 Task: Find connections with filter location Mateus Leme with filter topic #ContentMarketingwith filter profile language German with filter current company SailPoint with filter school Mahatma Education Societys Pillais Institute of Information Technology Engineering Media Studies & Research Composite College Complex Plot No10 Sector16 New Panvel Dist Raigad with filter industry Cosmetology and Barber Schools with filter service category Homeowners Insurance with filter keywords title Recruiter
Action: Mouse moved to (461, 97)
Screenshot: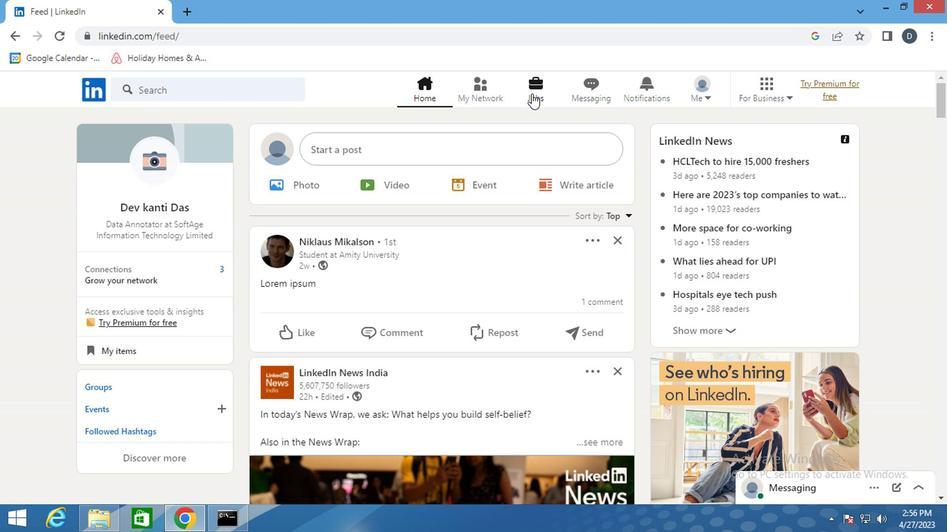 
Action: Mouse pressed left at (461, 97)
Screenshot: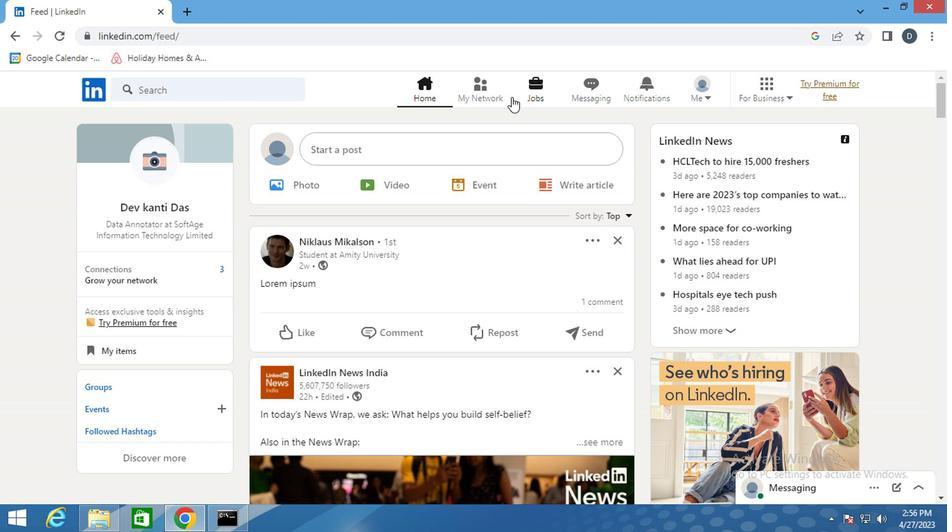 
Action: Mouse moved to (158, 174)
Screenshot: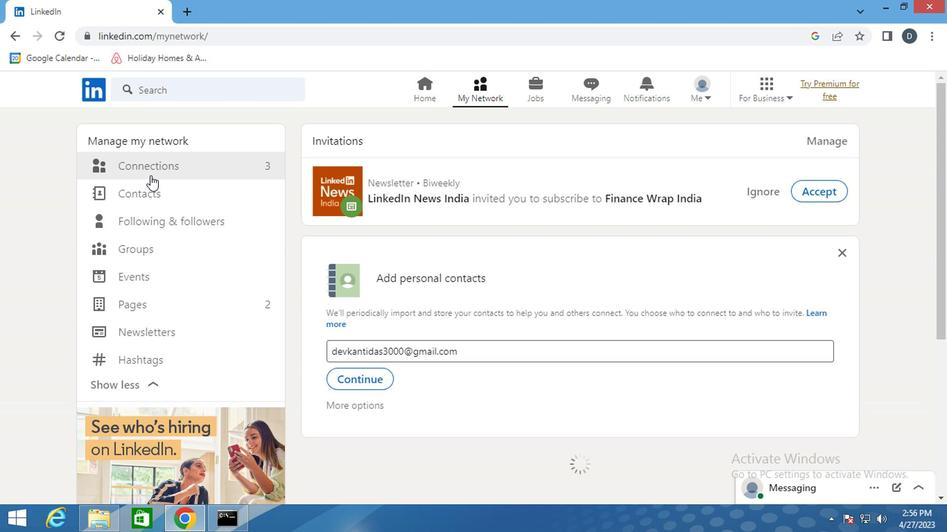 
Action: Mouse pressed left at (158, 174)
Screenshot: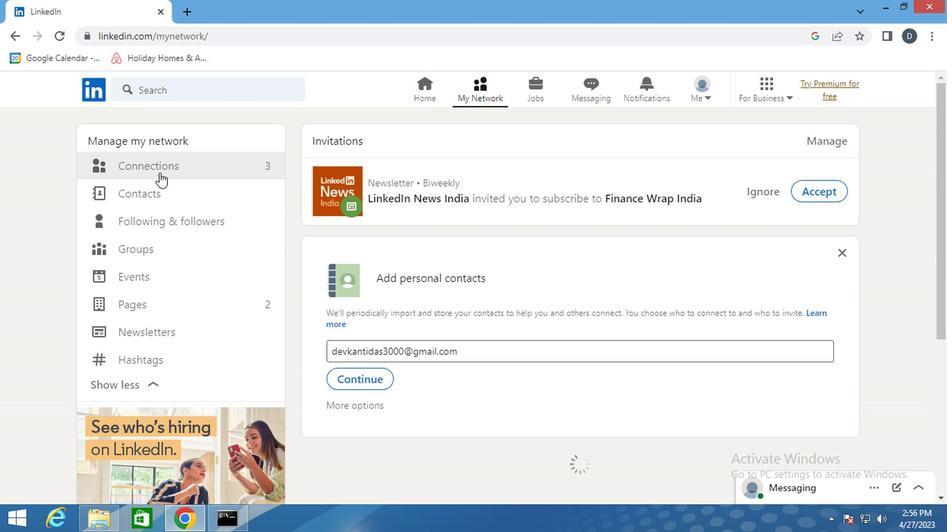 
Action: Mouse pressed left at (158, 174)
Screenshot: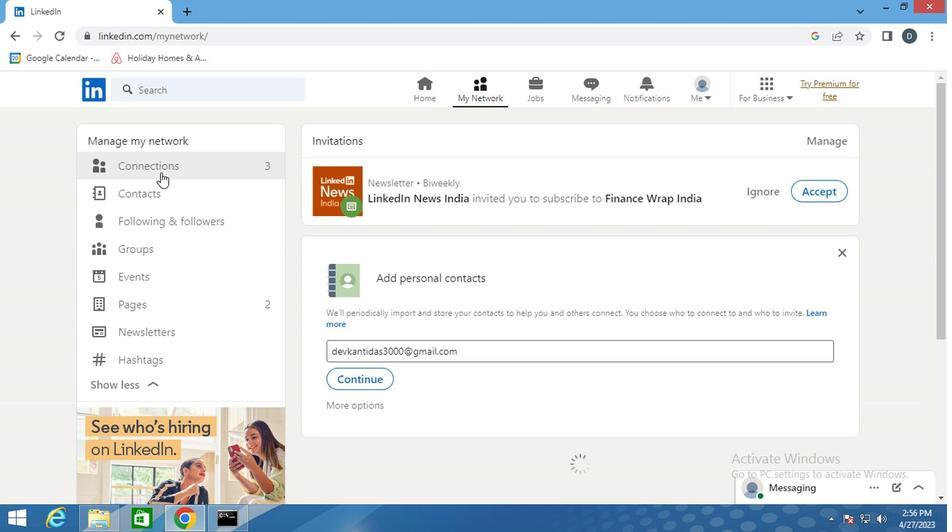 
Action: Mouse moved to (569, 172)
Screenshot: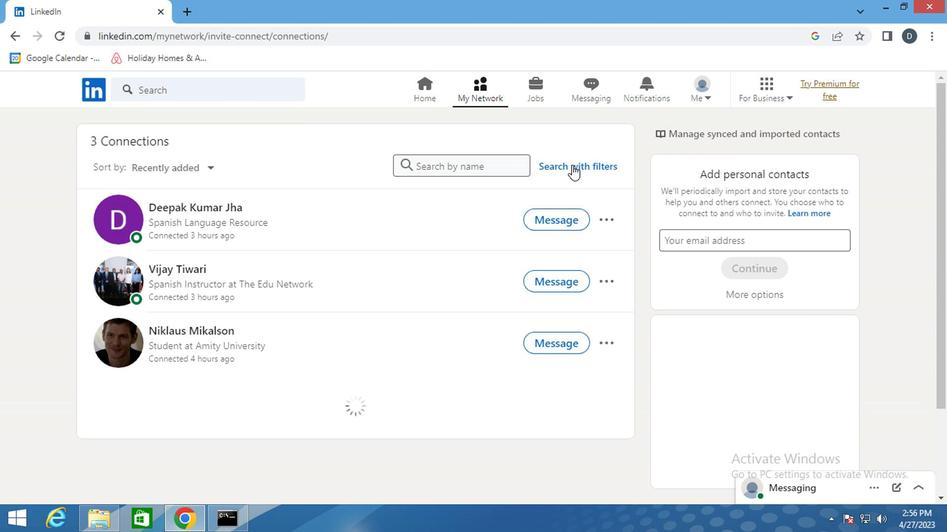 
Action: Mouse pressed left at (569, 172)
Screenshot: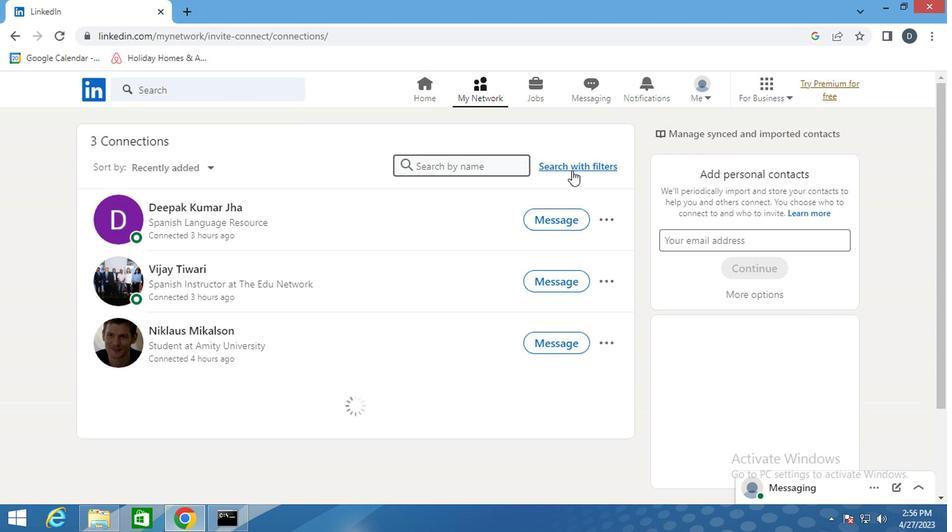 
Action: Mouse moved to (508, 124)
Screenshot: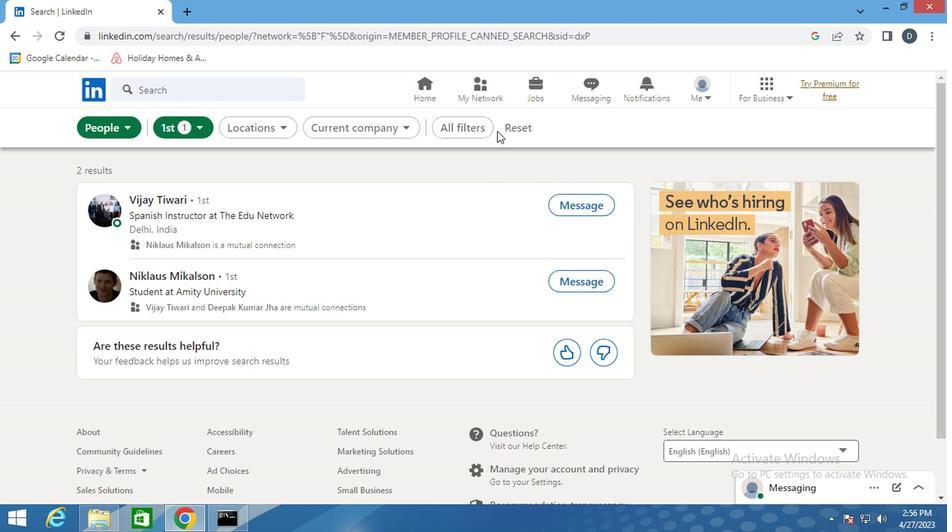 
Action: Mouse pressed left at (508, 124)
Screenshot: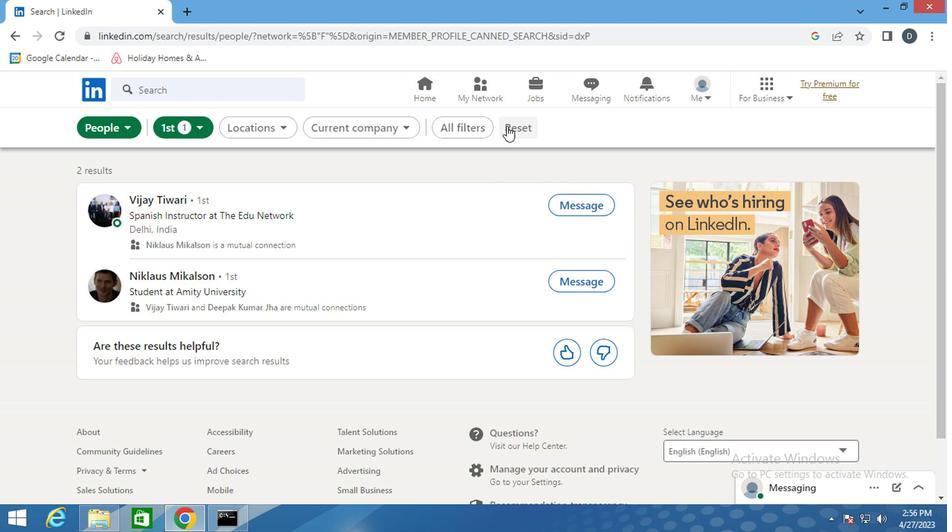 
Action: Mouse moved to (497, 129)
Screenshot: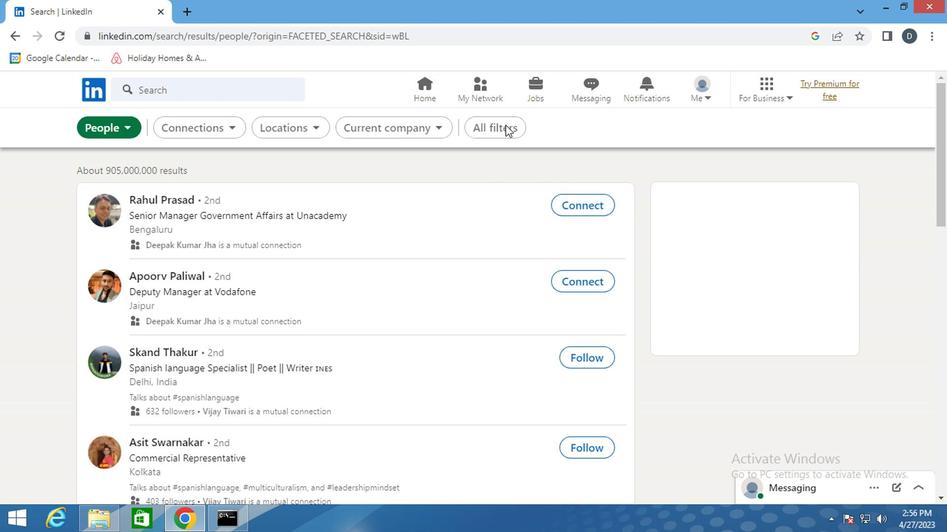 
Action: Mouse pressed left at (497, 129)
Screenshot: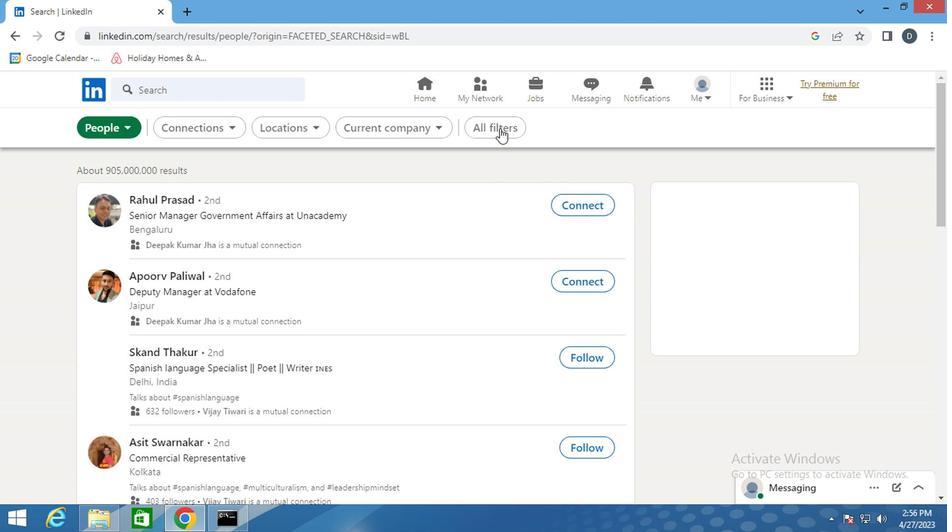 
Action: Mouse moved to (824, 253)
Screenshot: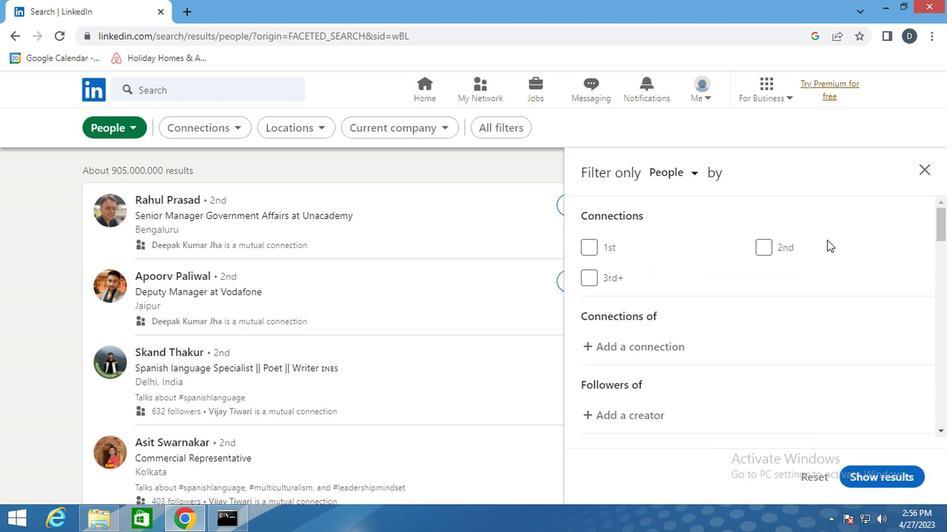 
Action: Mouse scrolled (824, 253) with delta (0, 0)
Screenshot: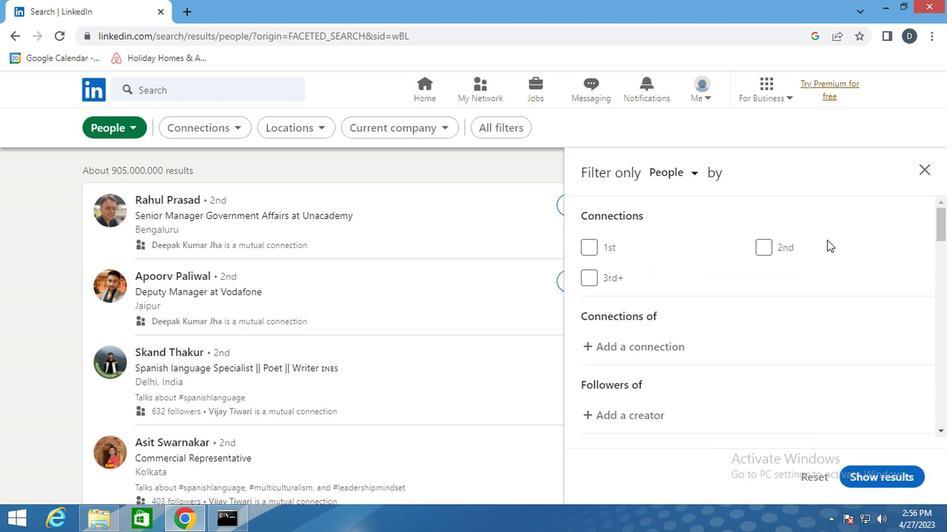 
Action: Mouse moved to (824, 254)
Screenshot: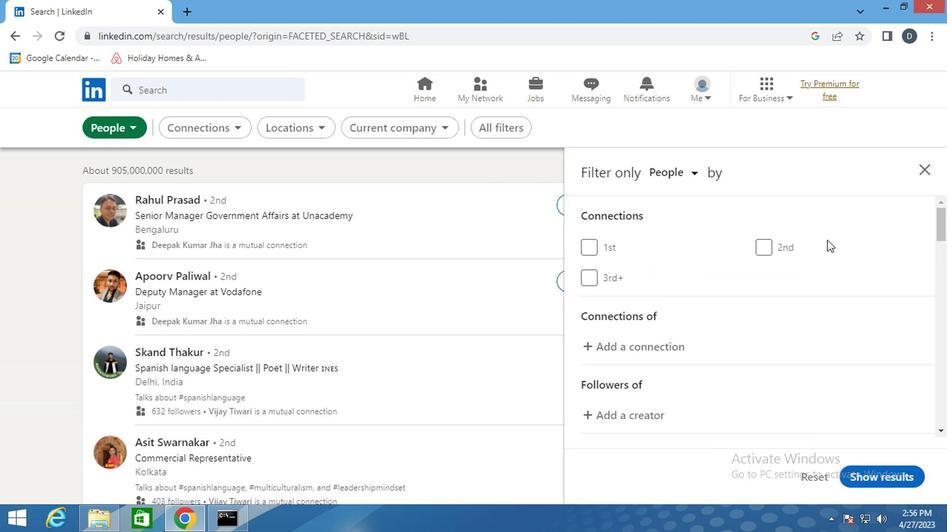 
Action: Mouse scrolled (824, 253) with delta (0, 0)
Screenshot: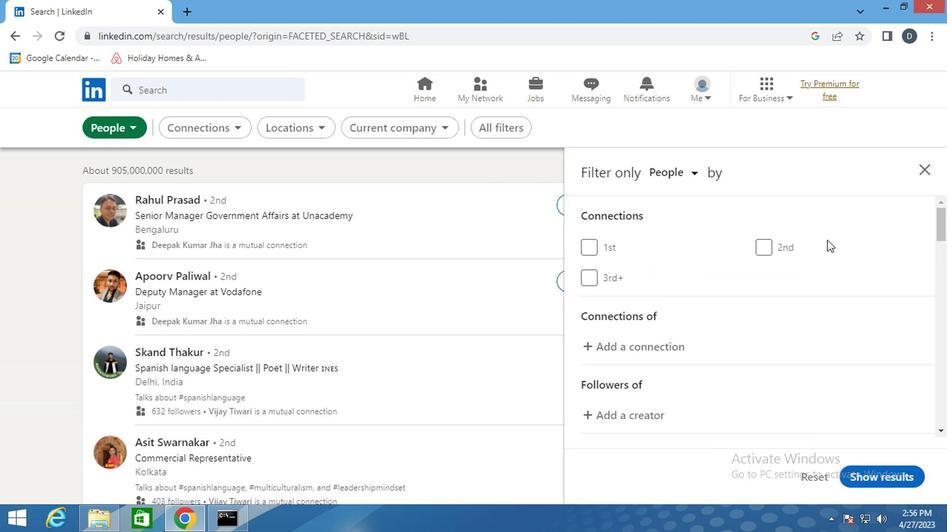 
Action: Mouse moved to (813, 324)
Screenshot: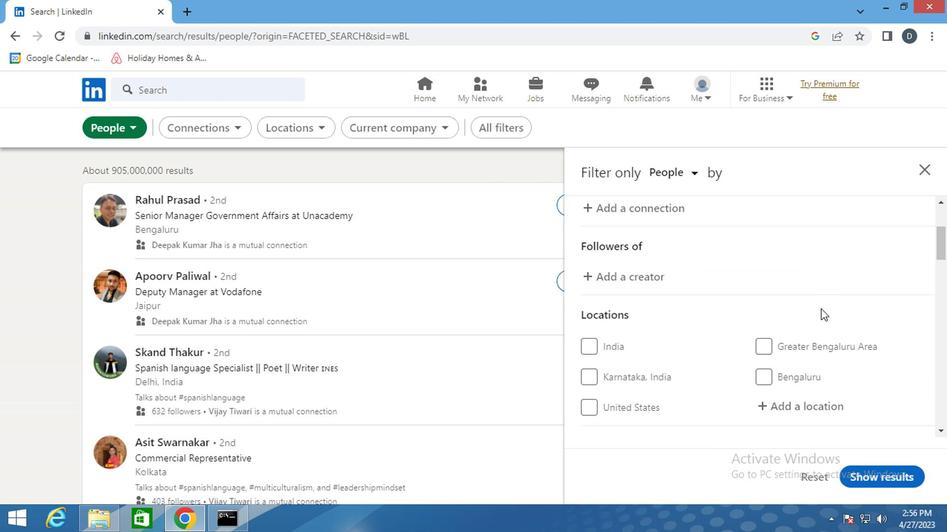 
Action: Mouse scrolled (813, 324) with delta (0, 0)
Screenshot: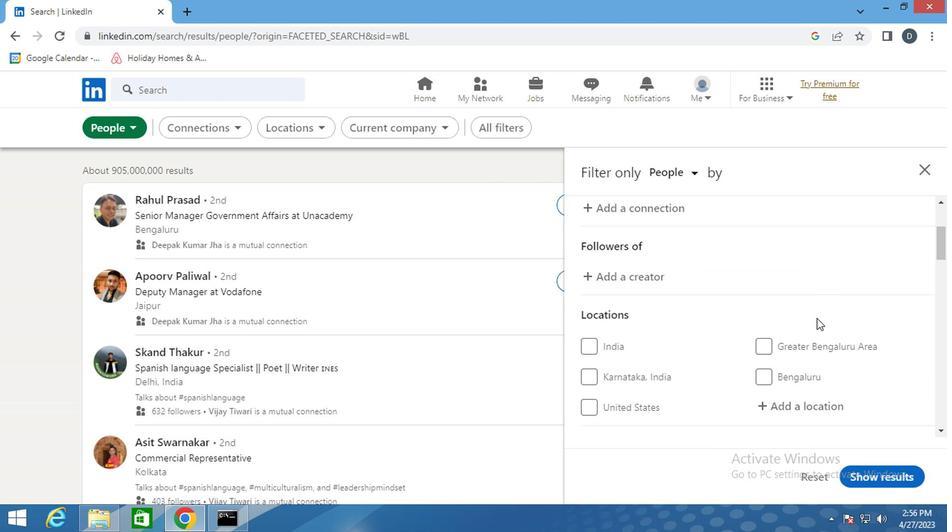 
Action: Mouse moved to (805, 347)
Screenshot: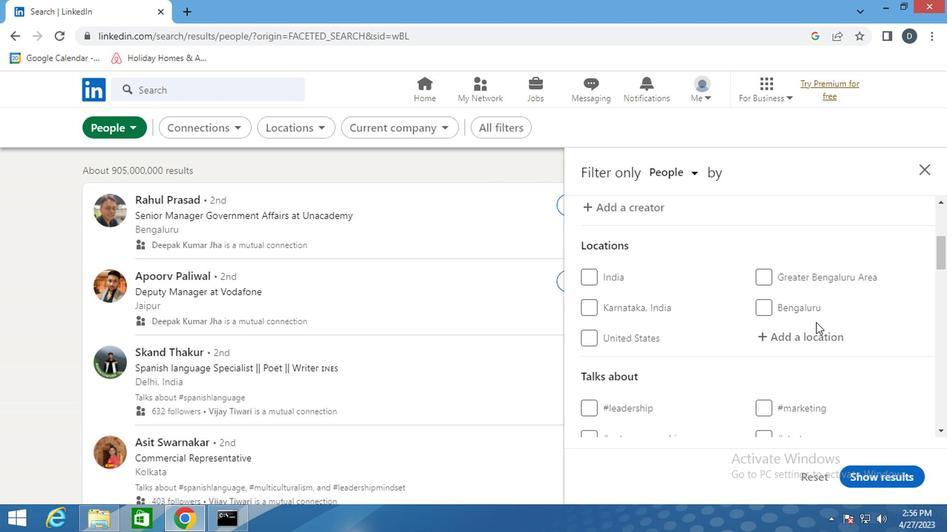 
Action: Mouse pressed left at (805, 347)
Screenshot: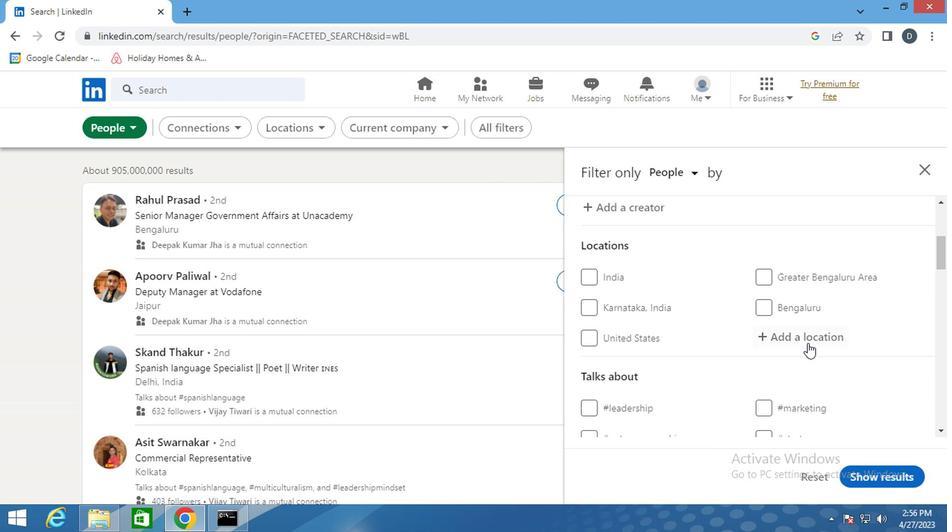 
Action: Mouse moved to (807, 349)
Screenshot: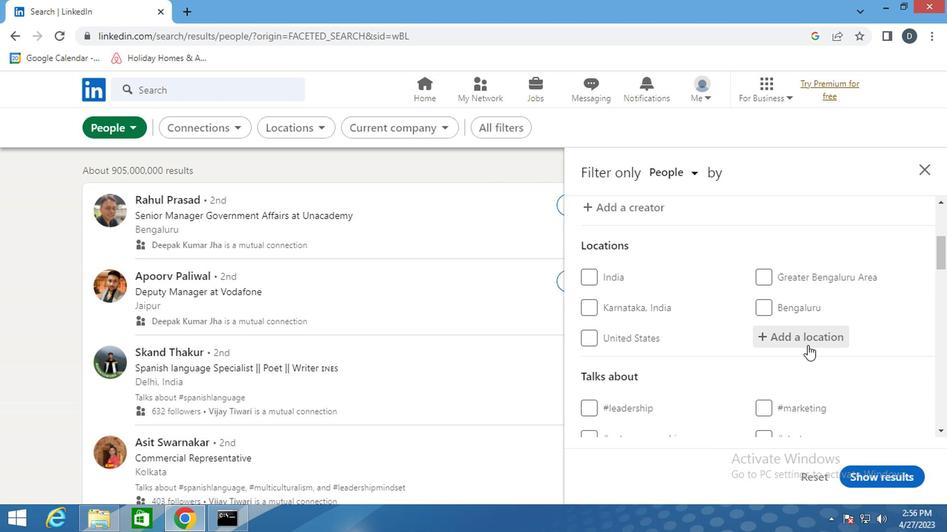 
Action: Key pressed <Key.shift_r>Mateus<Key.space>
Screenshot: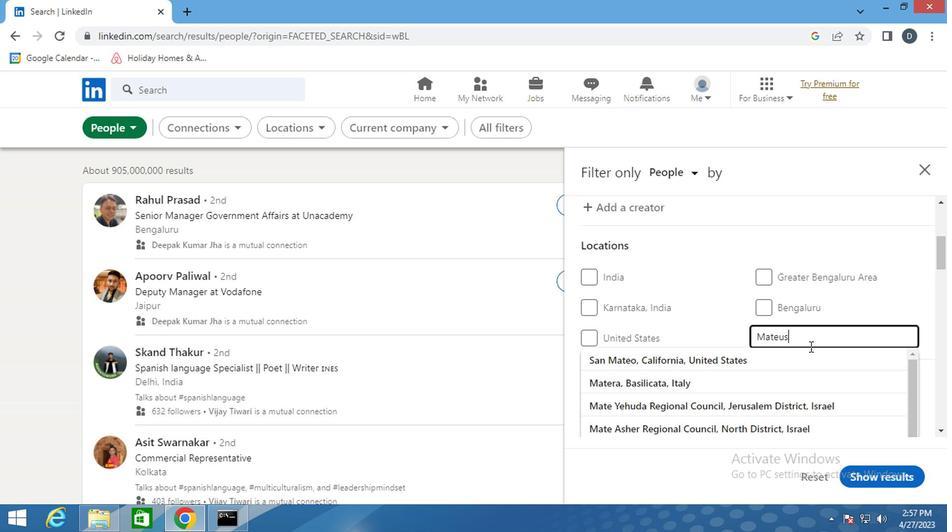 
Action: Mouse moved to (800, 367)
Screenshot: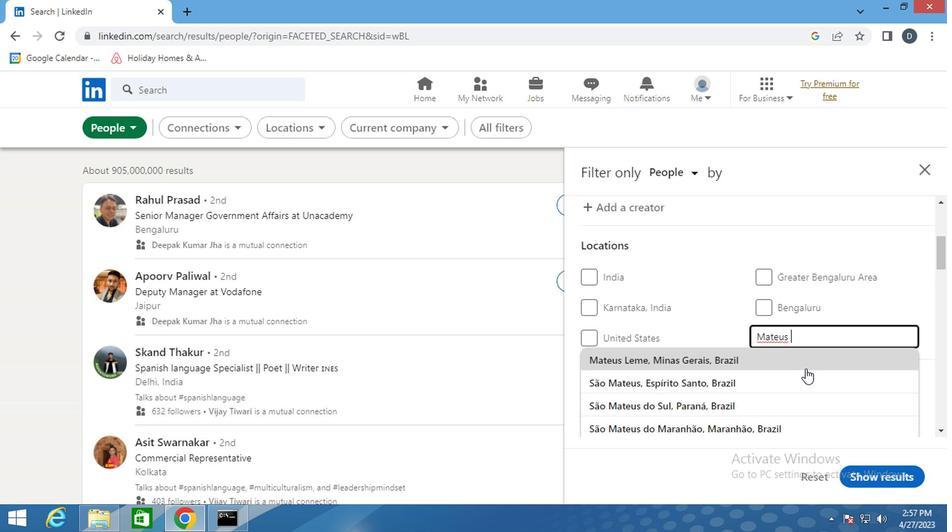 
Action: Mouse pressed left at (800, 367)
Screenshot: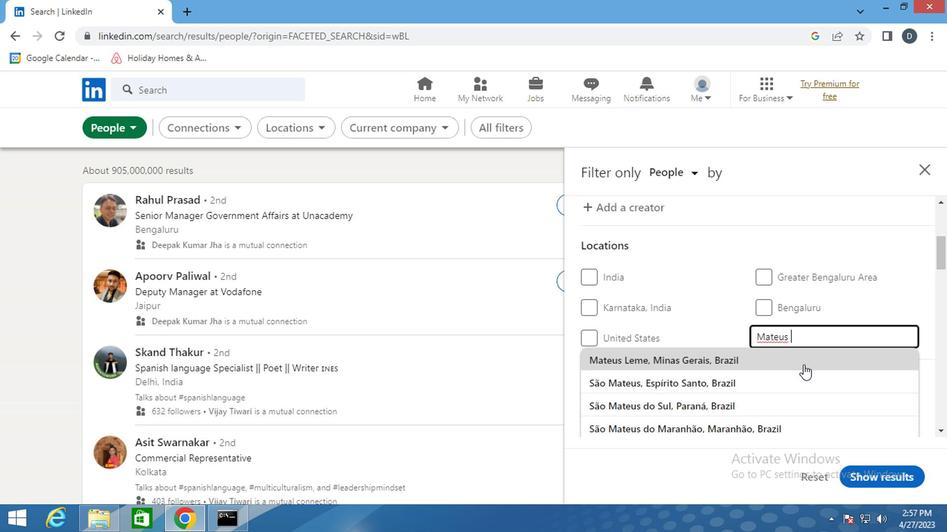 
Action: Mouse moved to (800, 361)
Screenshot: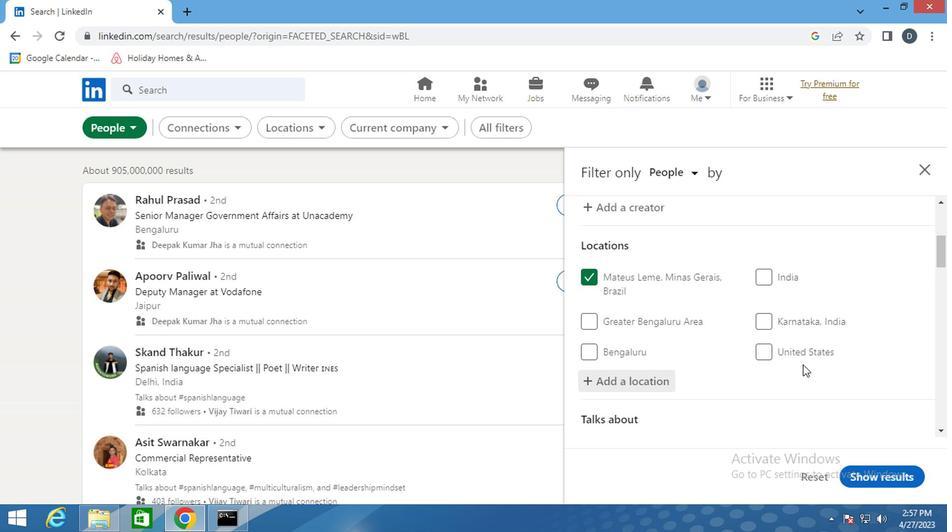 
Action: Mouse scrolled (800, 361) with delta (0, 0)
Screenshot: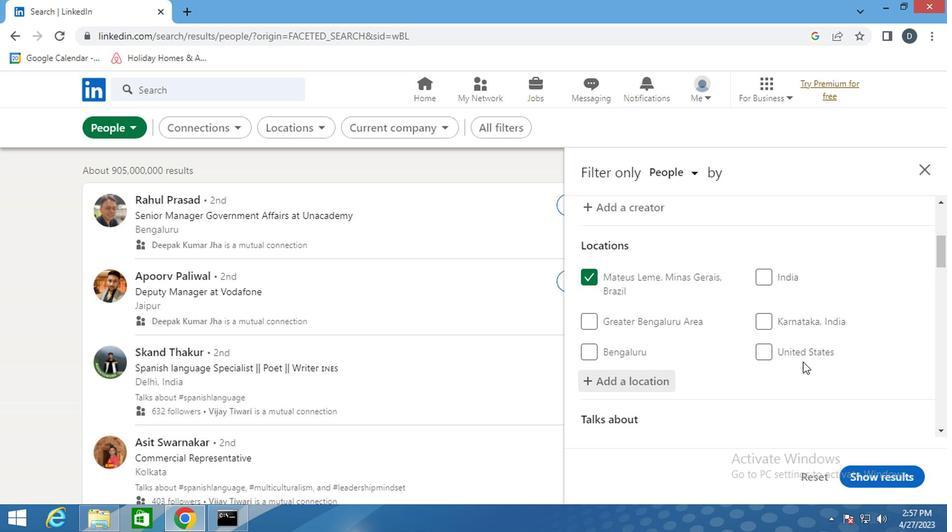 
Action: Mouse scrolled (800, 361) with delta (0, 0)
Screenshot: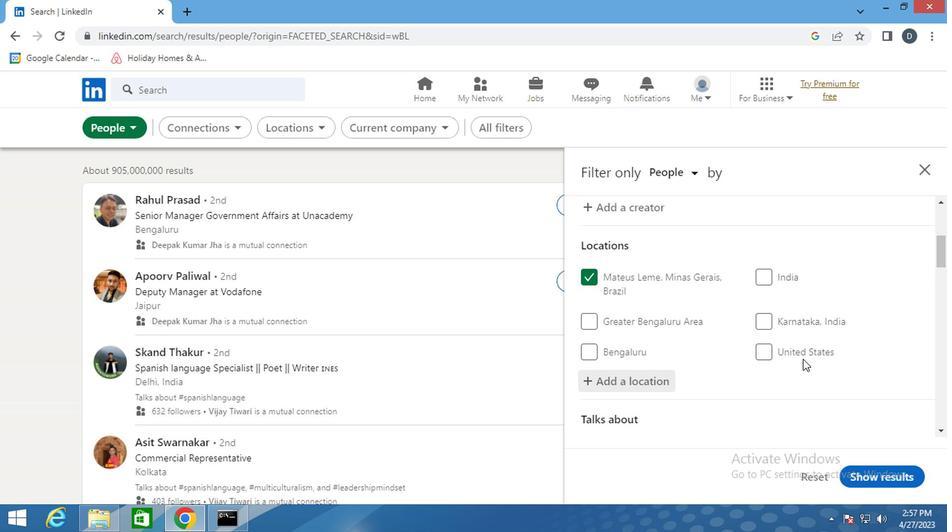 
Action: Mouse scrolled (800, 361) with delta (0, 0)
Screenshot: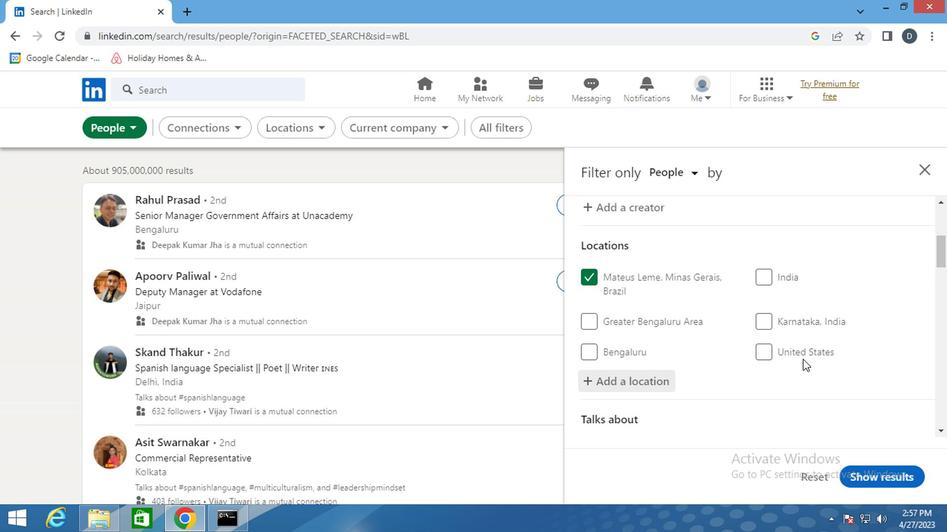 
Action: Mouse moved to (788, 312)
Screenshot: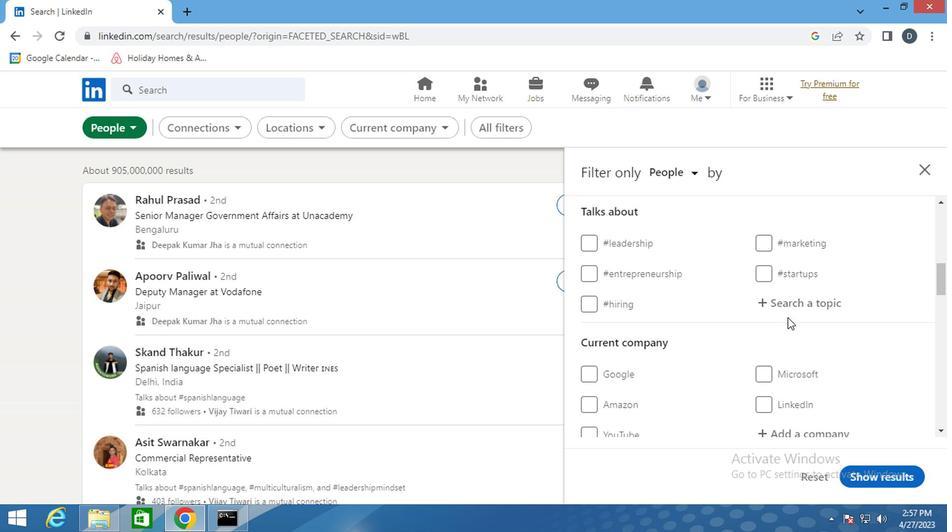 
Action: Mouse pressed left at (788, 312)
Screenshot: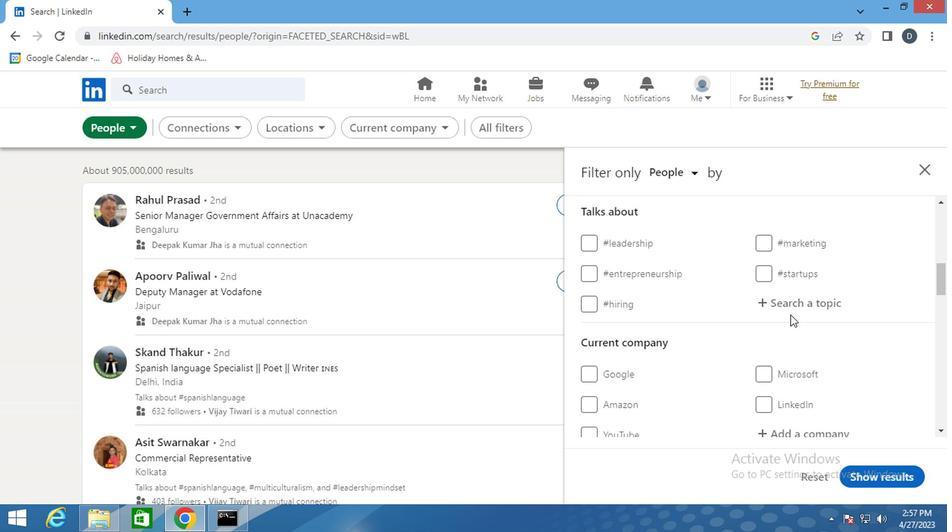 
Action: Key pressed <Key.shift>#<Key.shift>CONTENT<Key.shift>MARKETING<Key.enter>
Screenshot: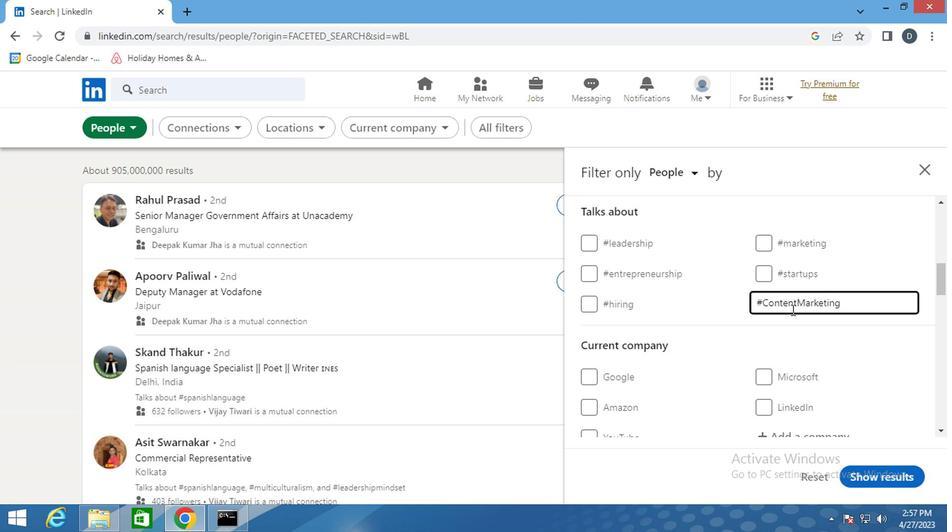 
Action: Mouse moved to (856, 360)
Screenshot: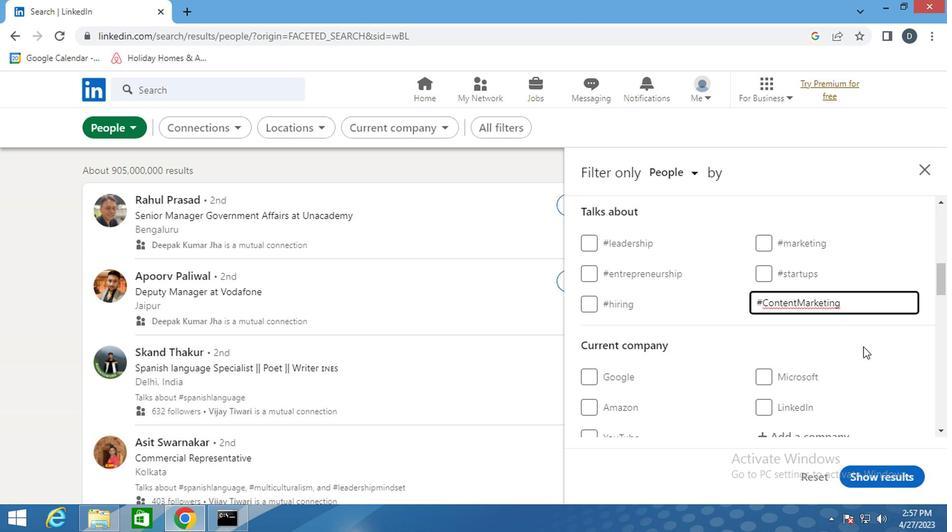 
Action: Mouse scrolled (856, 359) with delta (0, 0)
Screenshot: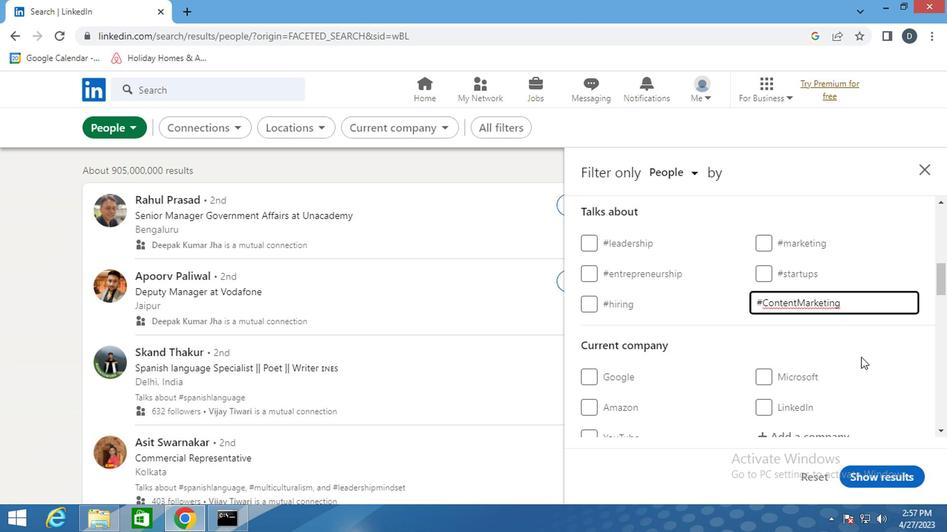 
Action: Mouse moved to (749, 351)
Screenshot: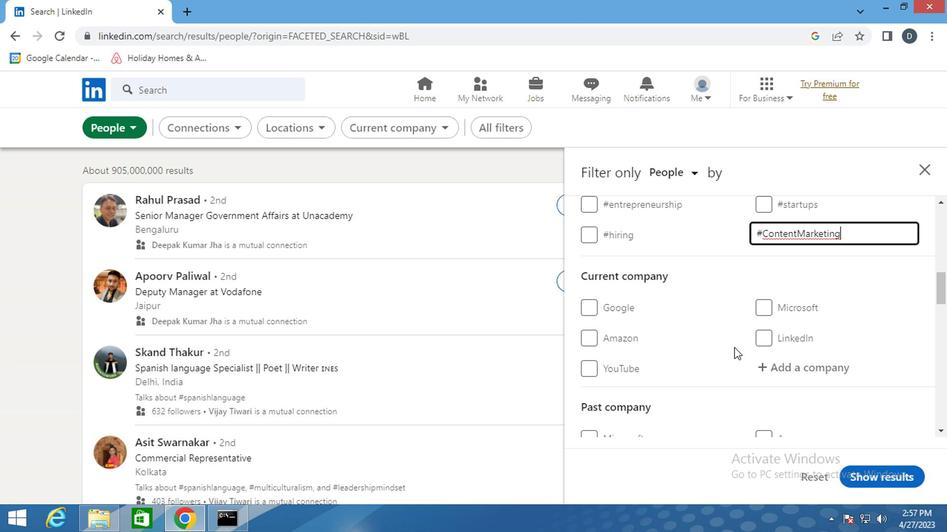 
Action: Mouse scrolled (749, 351) with delta (0, 0)
Screenshot: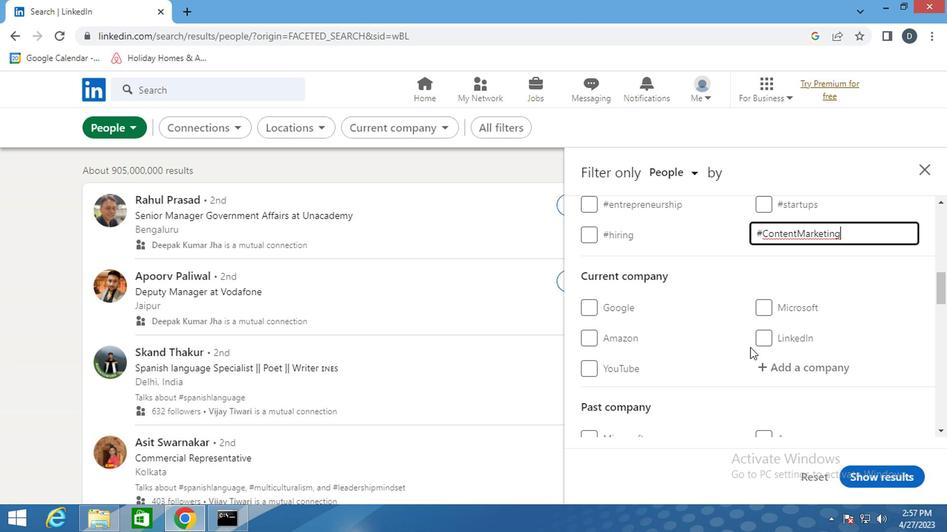 
Action: Mouse moved to (752, 352)
Screenshot: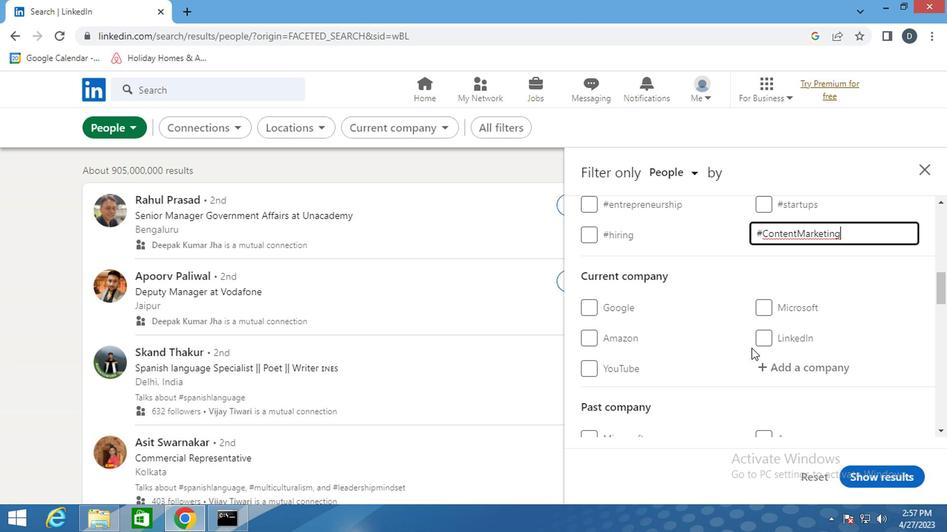 
Action: Mouse scrolled (752, 351) with delta (0, 0)
Screenshot: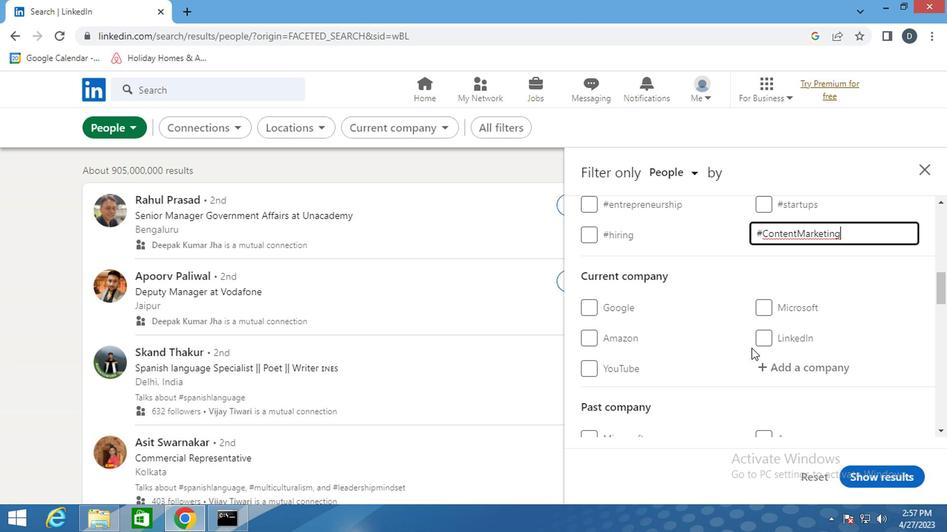 
Action: Mouse moved to (758, 353)
Screenshot: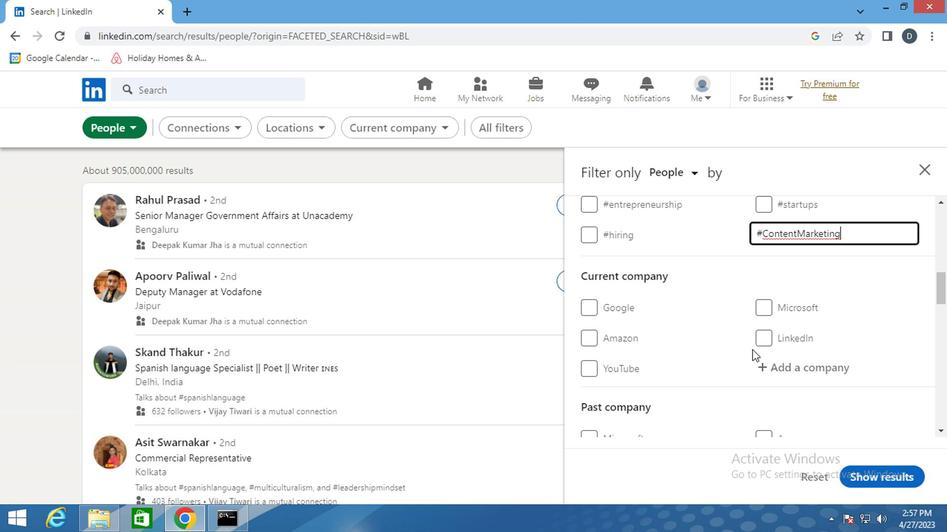 
Action: Mouse scrolled (758, 353) with delta (0, 0)
Screenshot: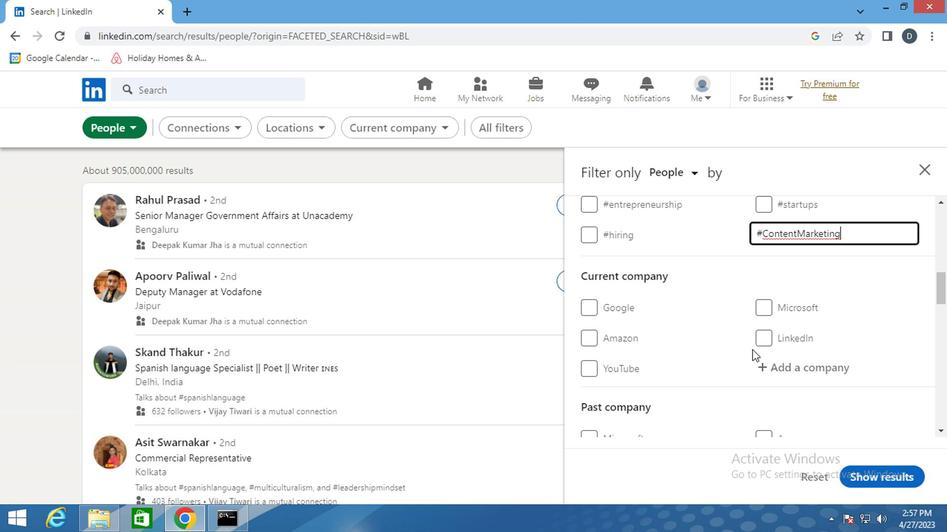 
Action: Mouse moved to (761, 353)
Screenshot: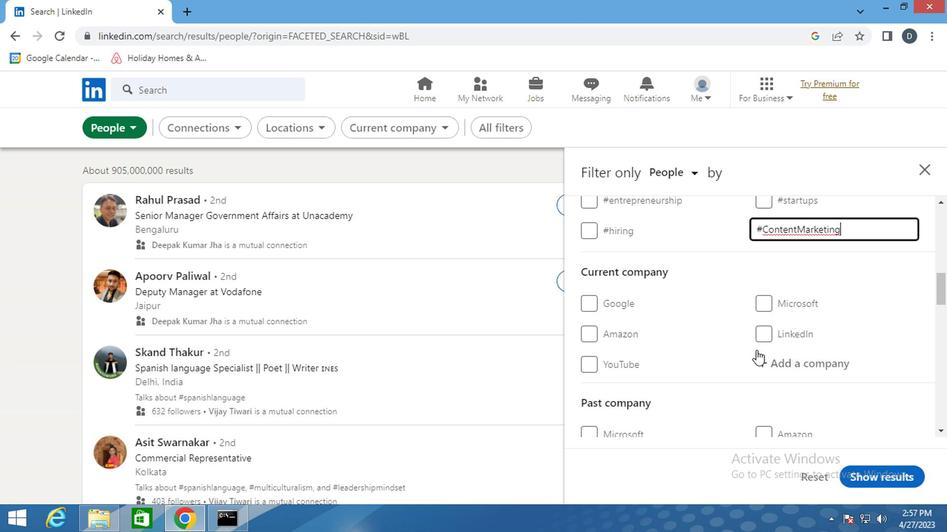 
Action: Mouse scrolled (761, 353) with delta (0, 0)
Screenshot: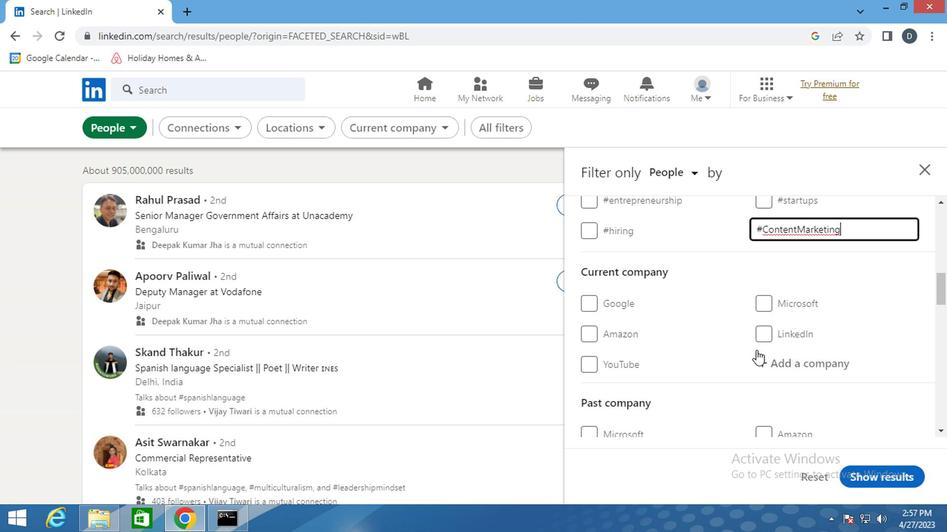 
Action: Mouse moved to (767, 351)
Screenshot: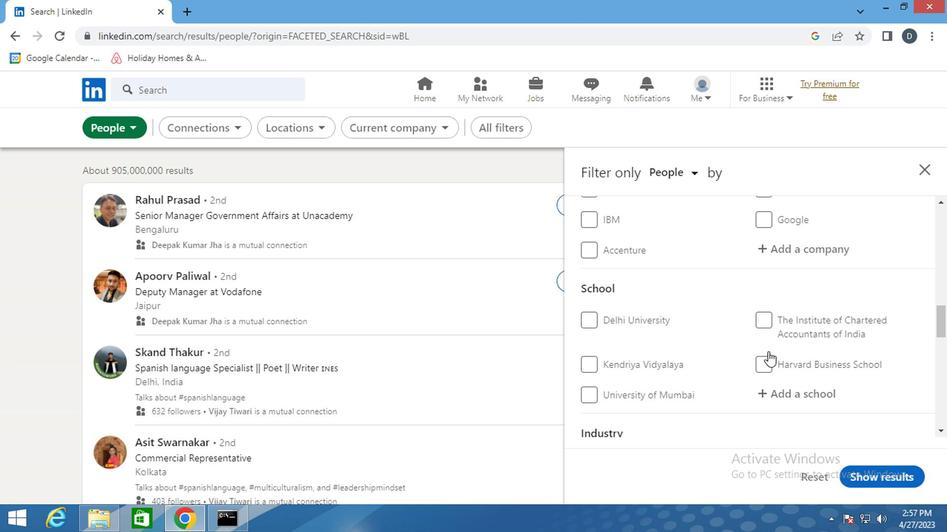 
Action: Mouse scrolled (767, 351) with delta (0, 0)
Screenshot: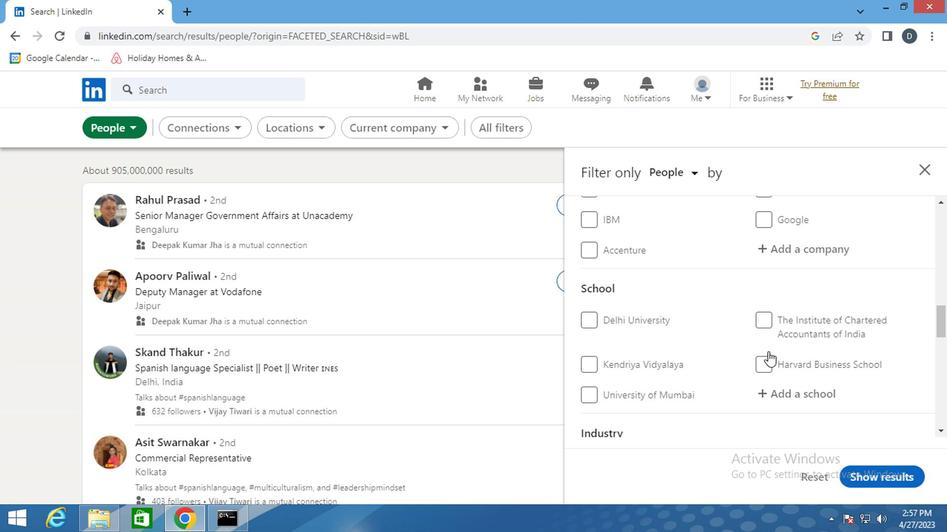 
Action: Mouse scrolled (767, 351) with delta (0, 0)
Screenshot: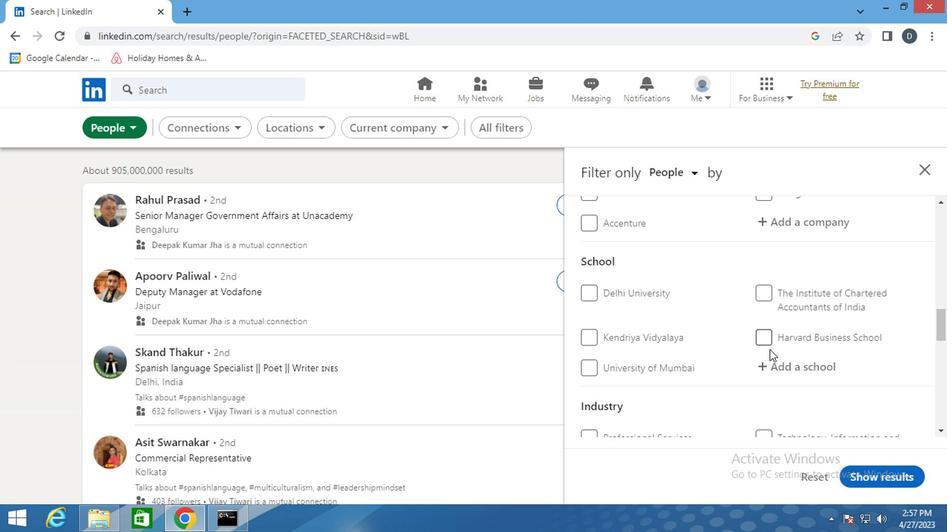 
Action: Mouse scrolled (767, 351) with delta (0, 0)
Screenshot: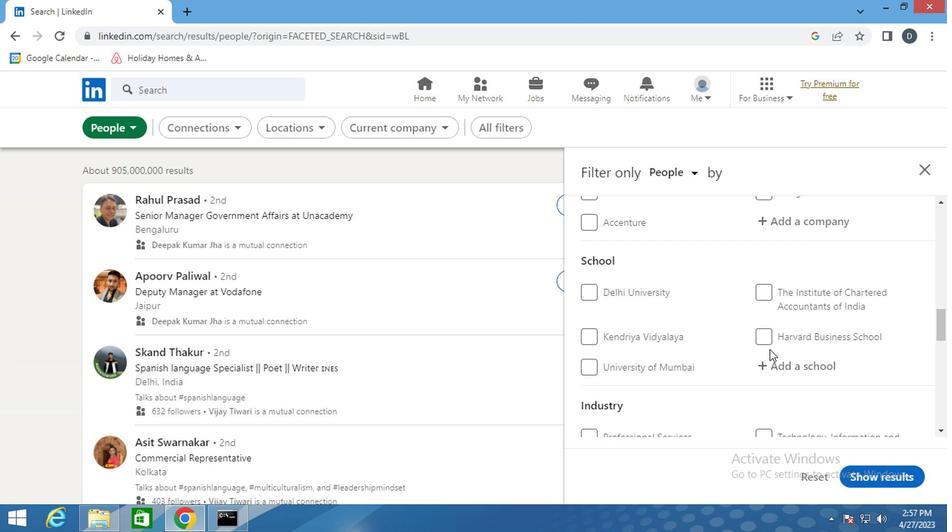 
Action: Mouse moved to (771, 356)
Screenshot: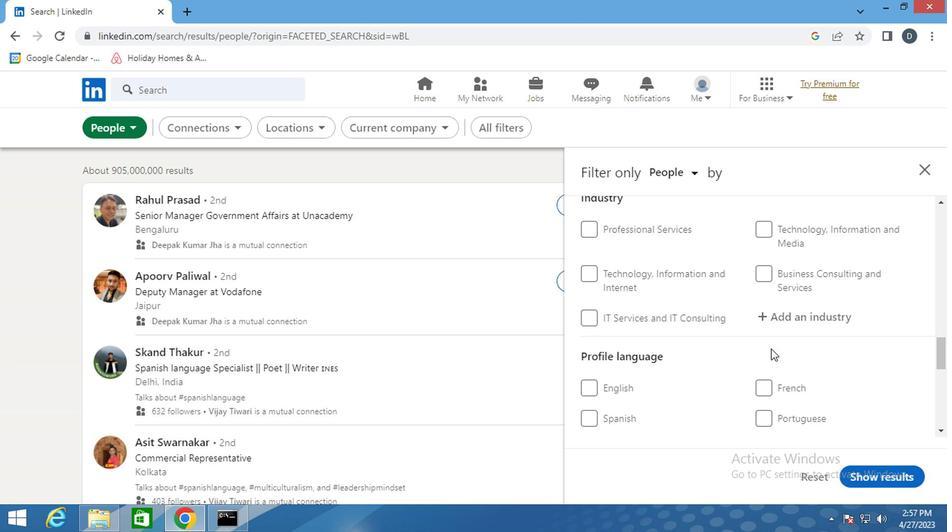 
Action: Mouse scrolled (771, 356) with delta (0, 0)
Screenshot: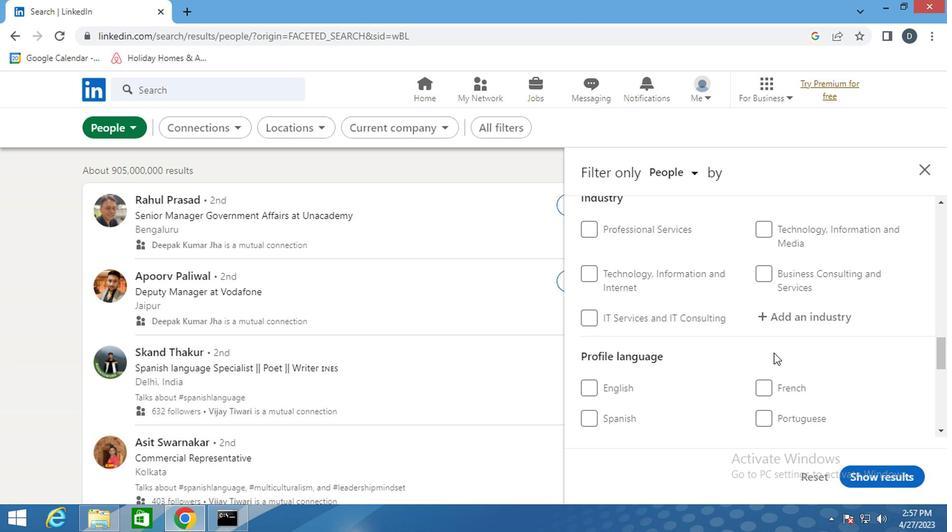
Action: Mouse moved to (624, 375)
Screenshot: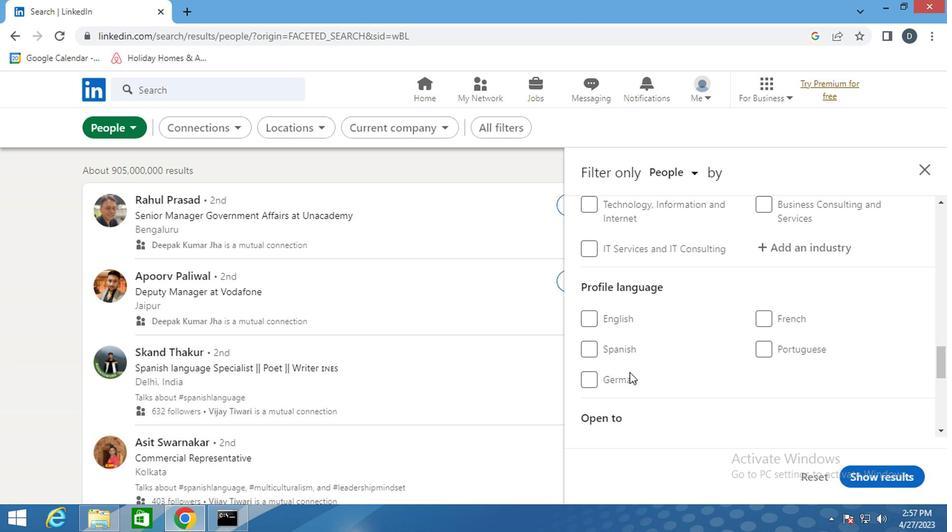 
Action: Mouse pressed left at (624, 375)
Screenshot: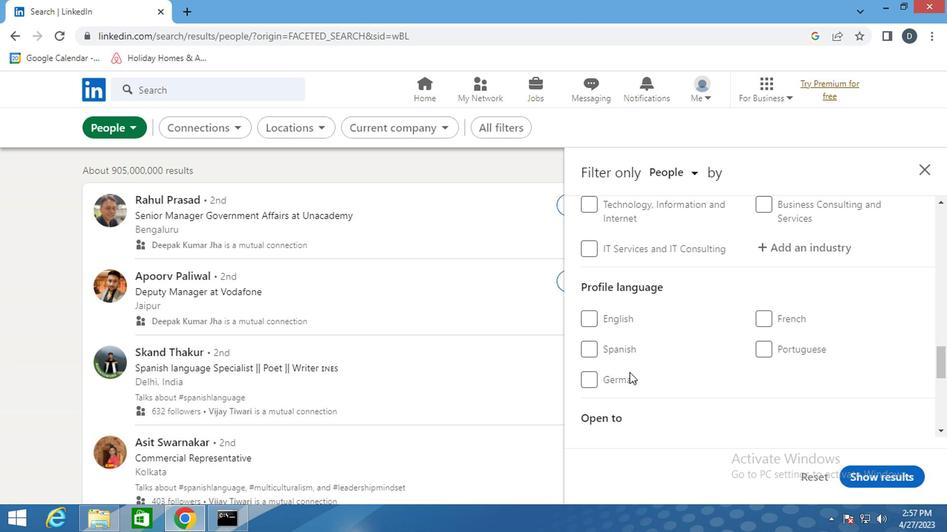 
Action: Mouse moved to (685, 376)
Screenshot: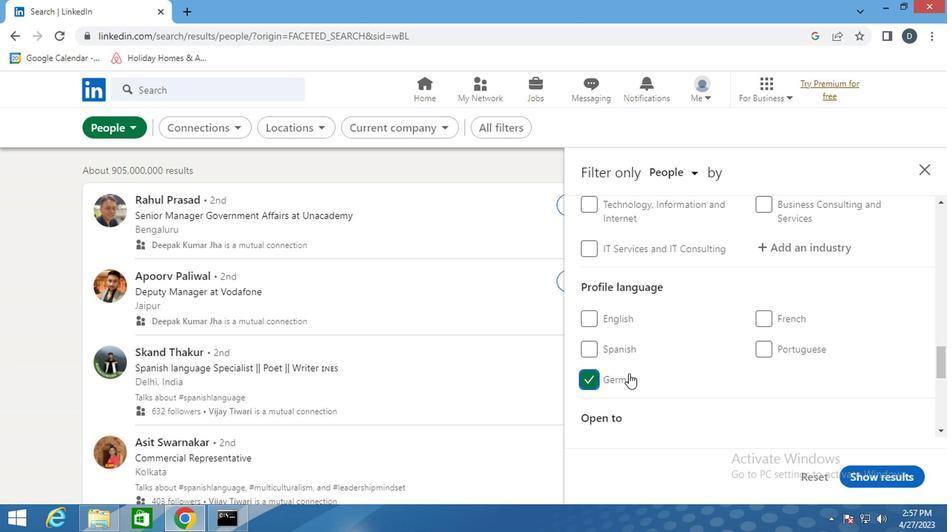 
Action: Mouse scrolled (685, 376) with delta (0, 0)
Screenshot: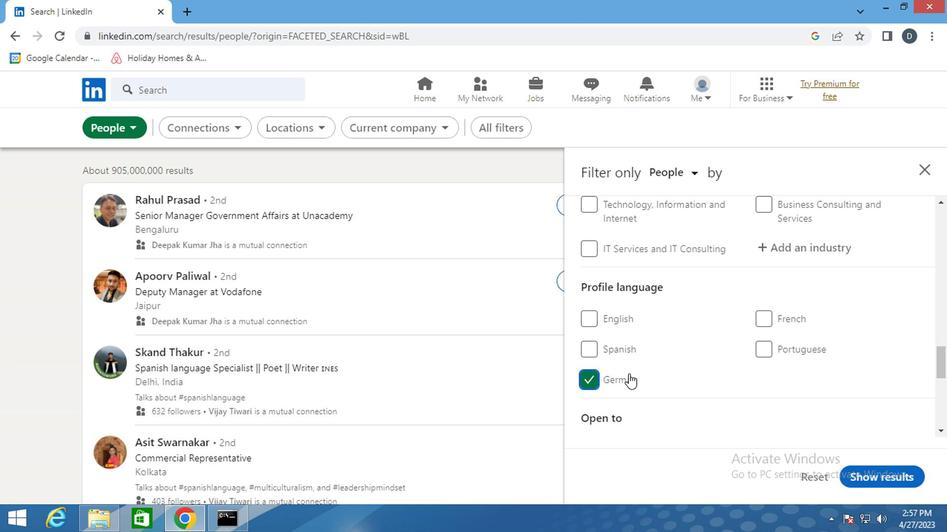
Action: Mouse moved to (685, 376)
Screenshot: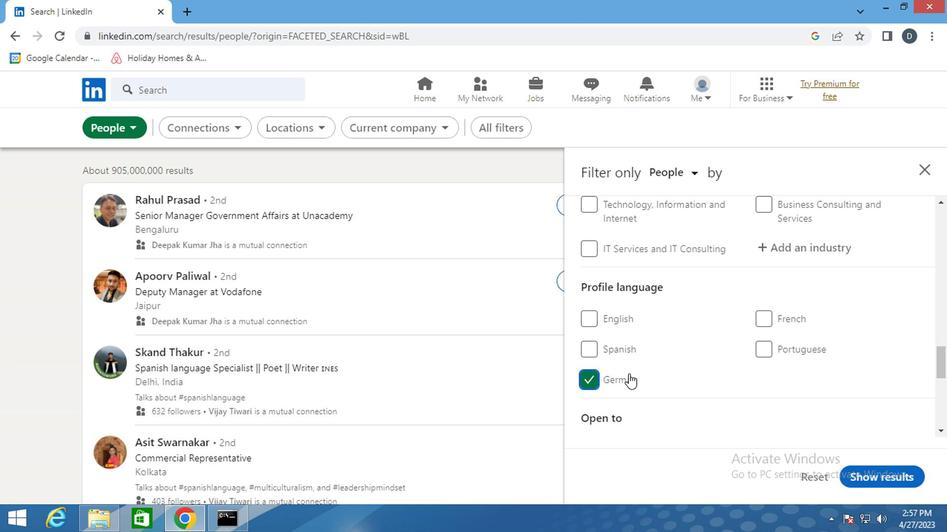 
Action: Mouse scrolled (685, 376) with delta (0, 0)
Screenshot: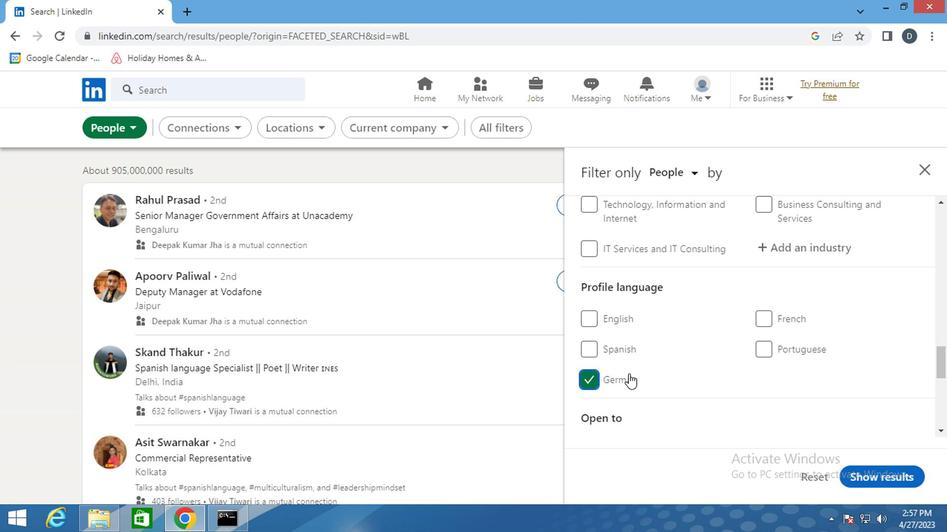 
Action: Mouse moved to (685, 376)
Screenshot: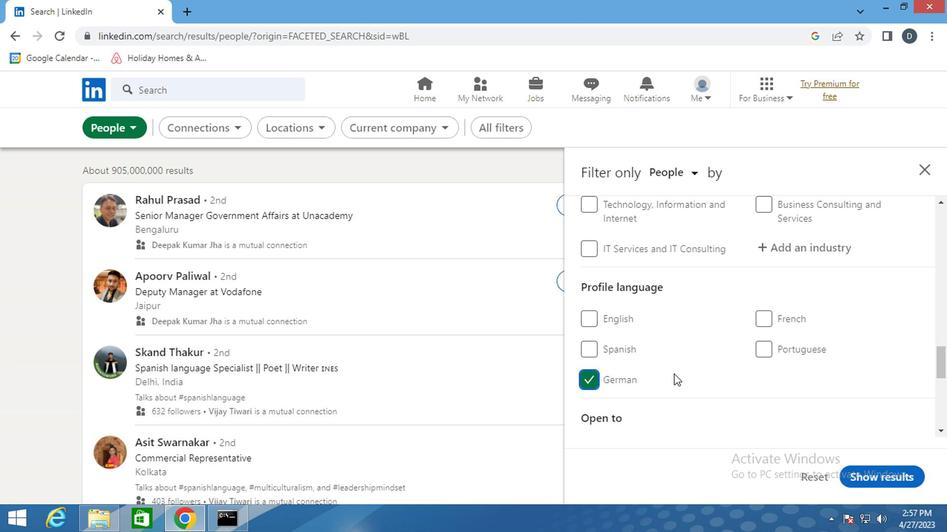 
Action: Mouse scrolled (685, 376) with delta (0, 0)
Screenshot: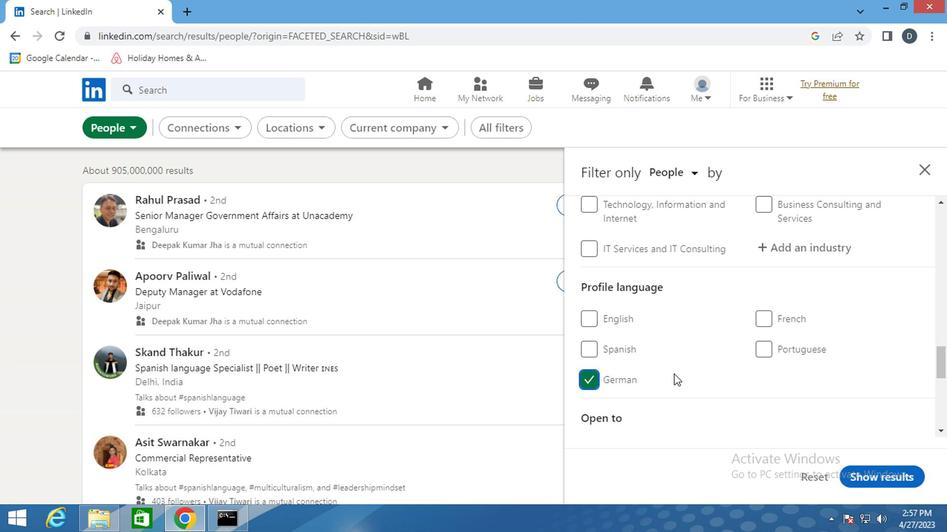 
Action: Mouse moved to (687, 376)
Screenshot: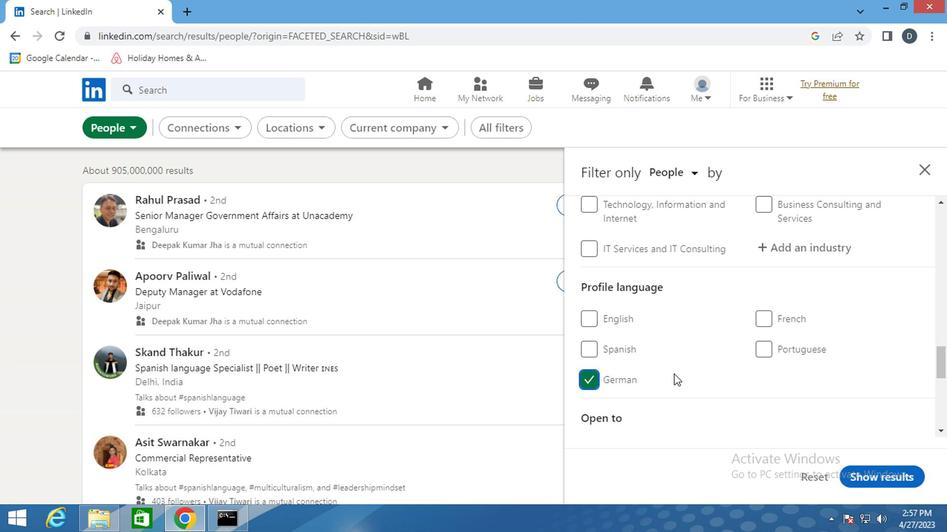 
Action: Mouse scrolled (687, 376) with delta (0, 0)
Screenshot: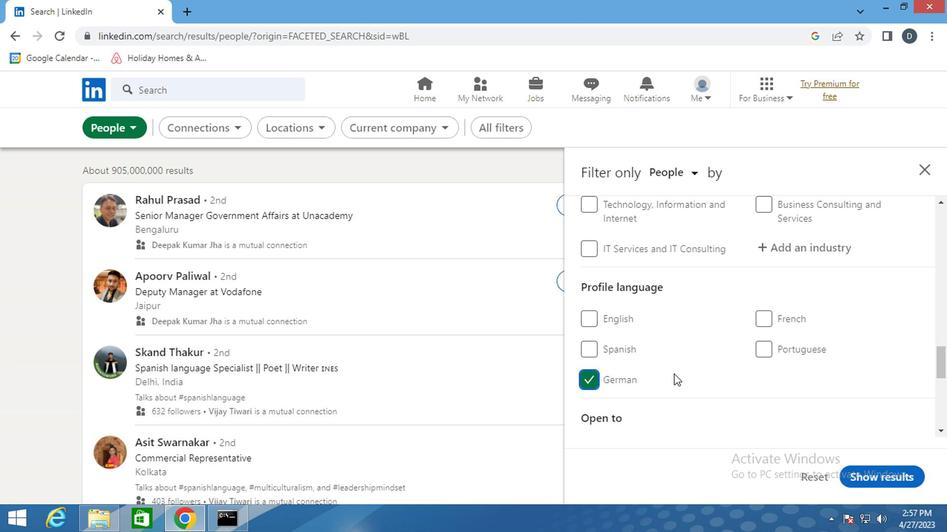 
Action: Mouse scrolled (687, 376) with delta (0, 0)
Screenshot: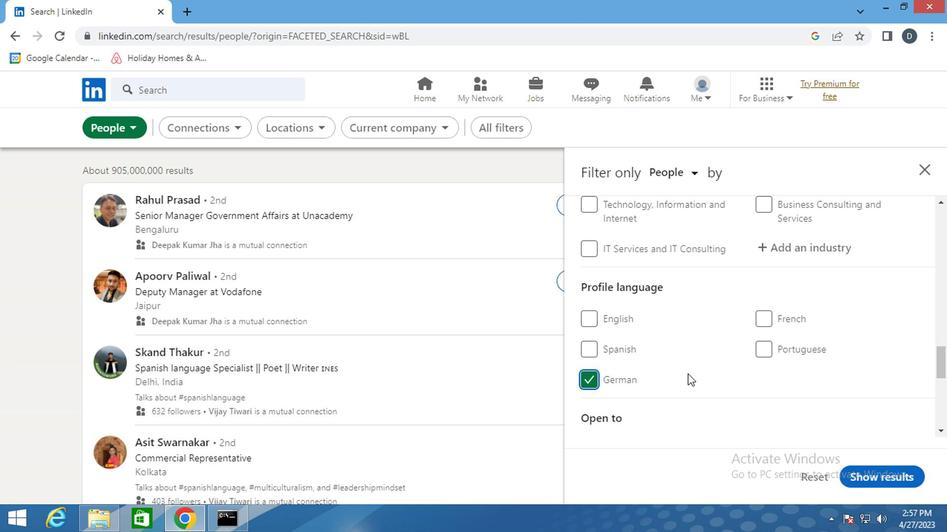 
Action: Mouse moved to (775, 372)
Screenshot: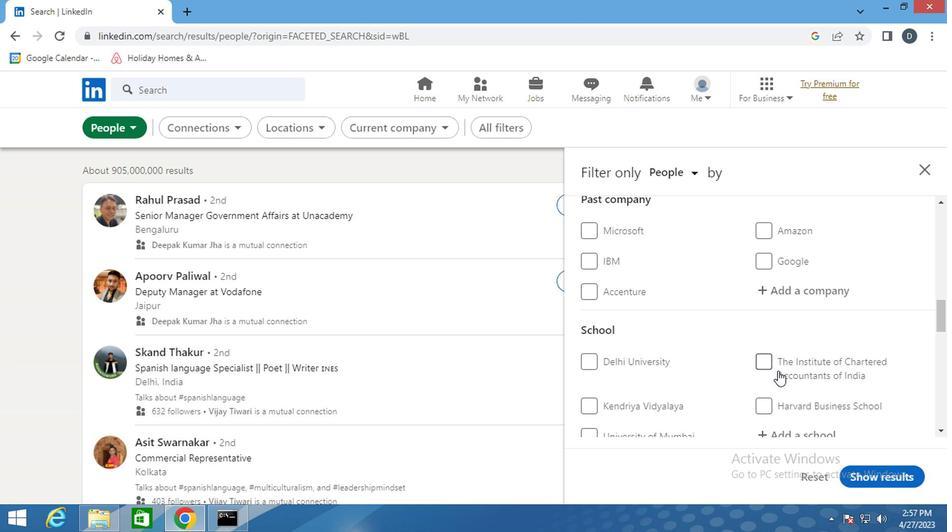 
Action: Mouse scrolled (775, 373) with delta (0, 0)
Screenshot: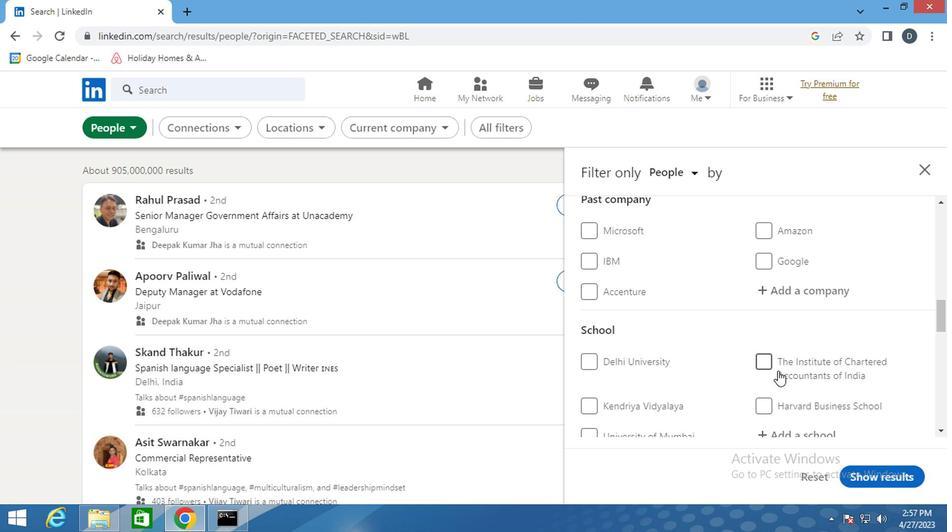
Action: Mouse moved to (780, 367)
Screenshot: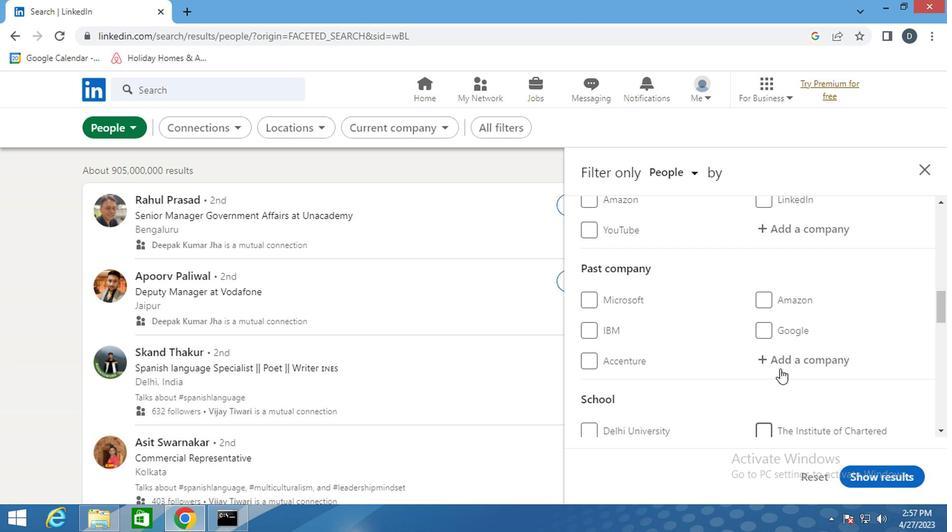 
Action: Mouse scrolled (780, 368) with delta (0, 0)
Screenshot: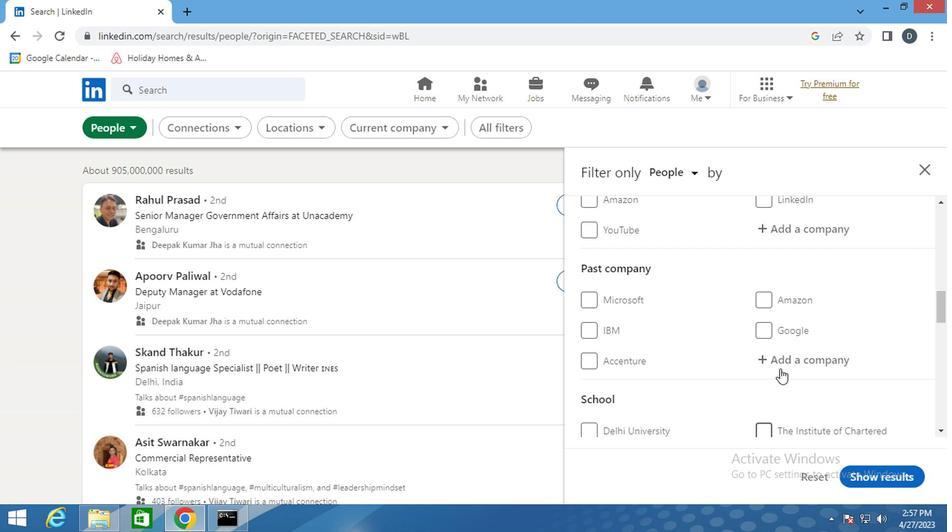 
Action: Mouse scrolled (780, 368) with delta (0, 0)
Screenshot: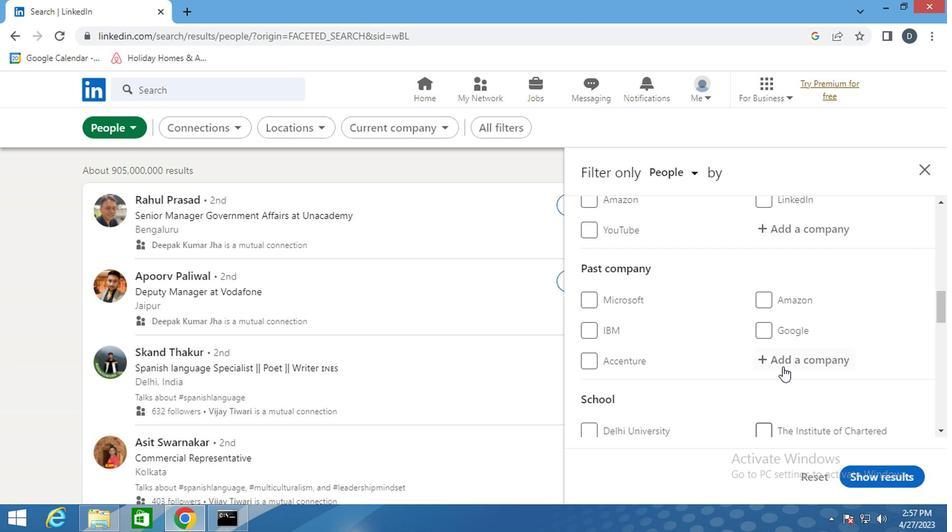 
Action: Mouse moved to (791, 370)
Screenshot: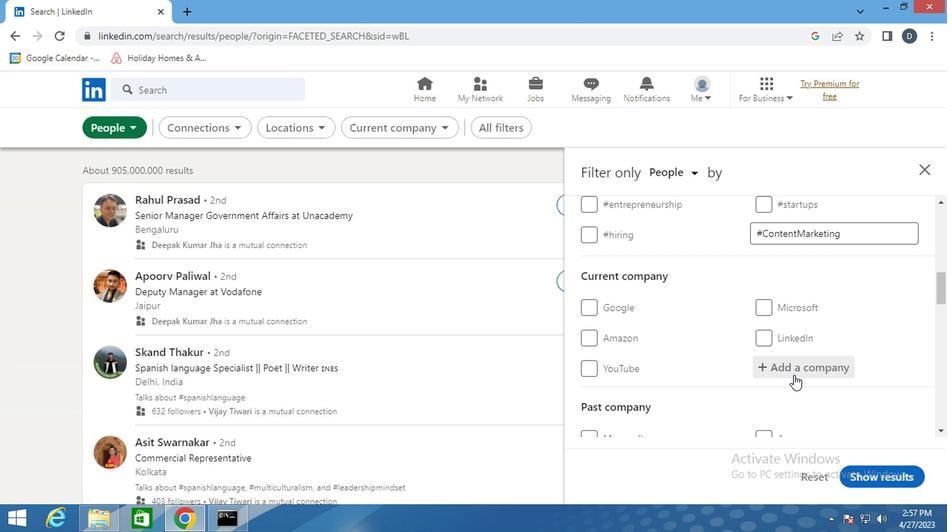 
Action: Mouse pressed left at (791, 370)
Screenshot: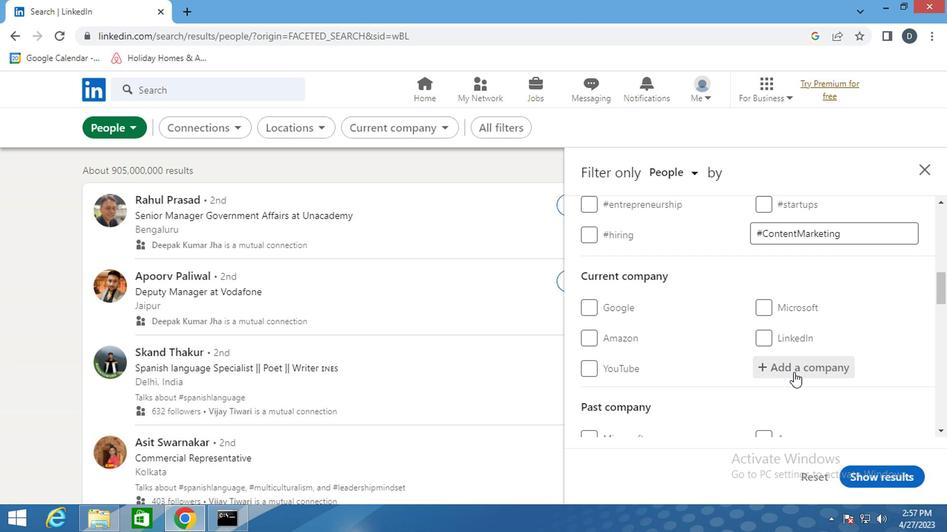 
Action: Mouse moved to (794, 375)
Screenshot: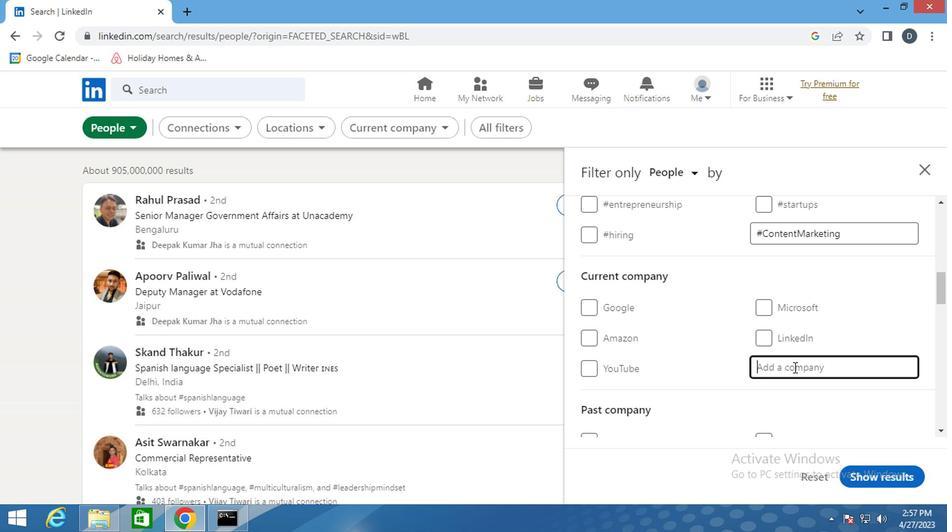 
Action: Key pressed <Key.shift>SAO<Key.backspace>IL
Screenshot: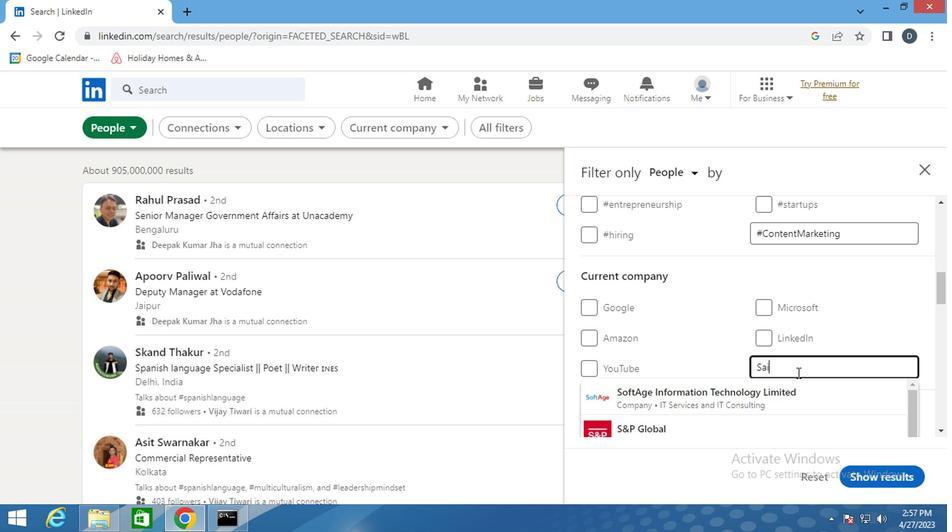 
Action: Mouse moved to (720, 391)
Screenshot: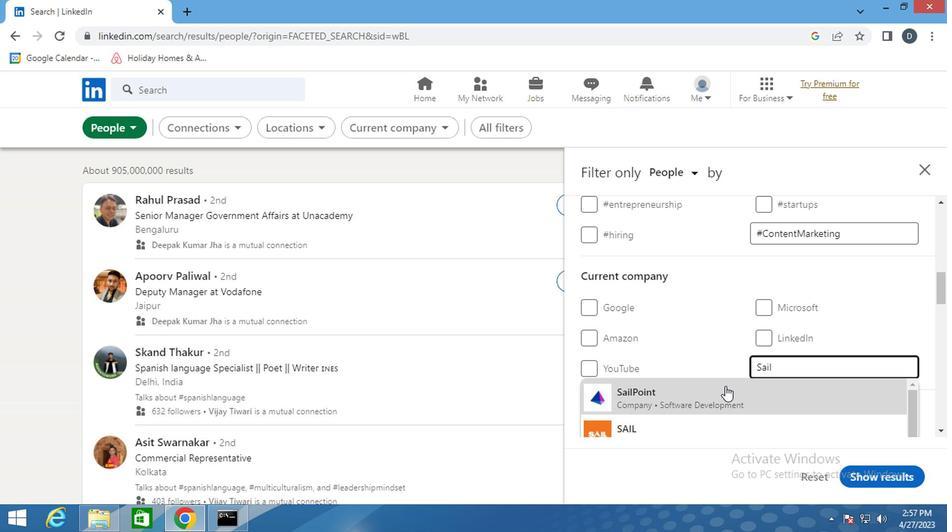 
Action: Mouse pressed left at (720, 391)
Screenshot: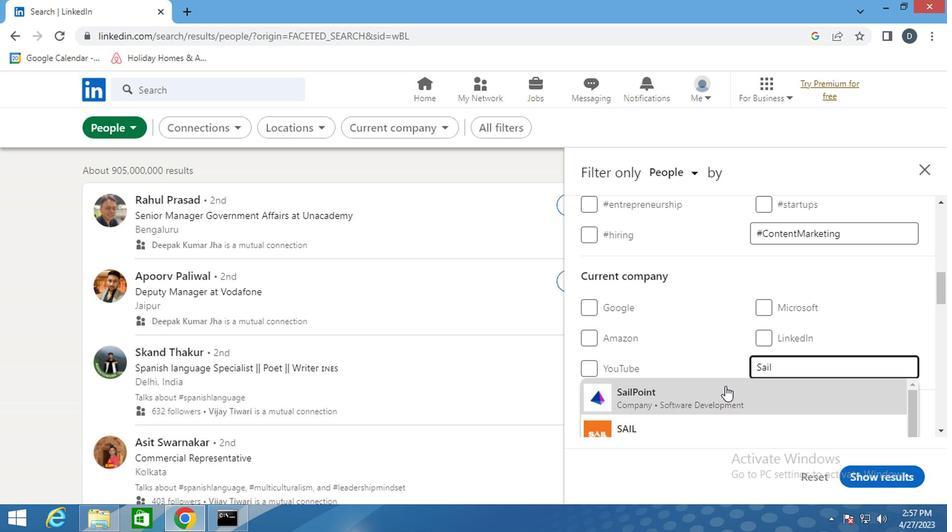
Action: Mouse moved to (684, 411)
Screenshot: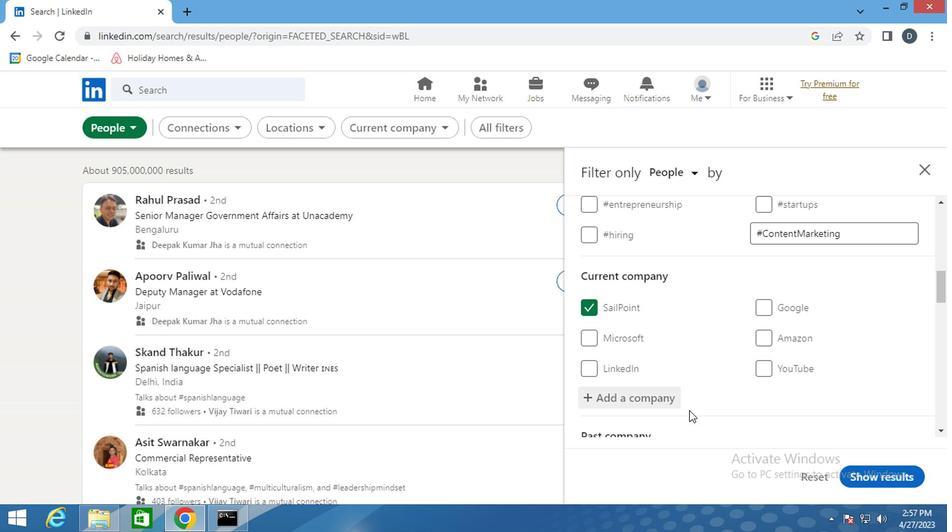 
Action: Mouse scrolled (684, 410) with delta (0, 0)
Screenshot: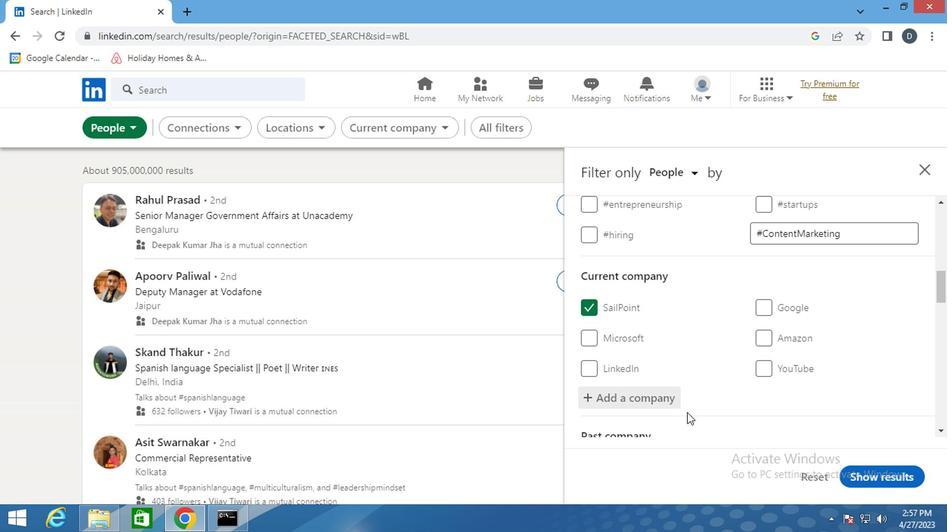 
Action: Mouse scrolled (684, 410) with delta (0, 0)
Screenshot: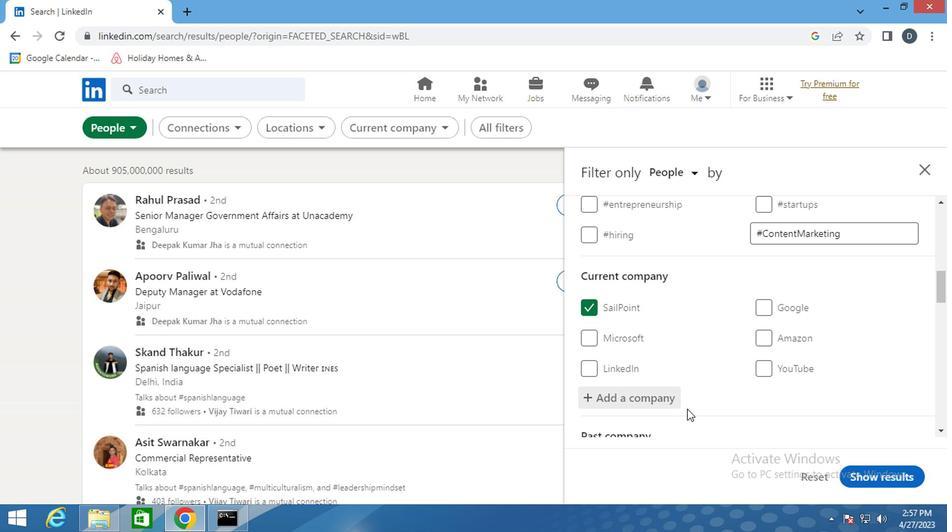 
Action: Mouse moved to (791, 353)
Screenshot: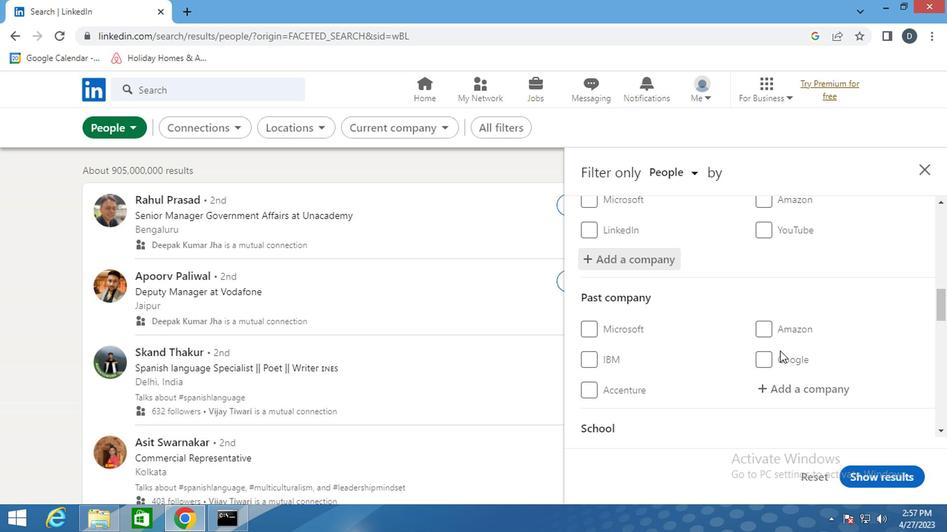 
Action: Mouse scrolled (791, 352) with delta (0, 0)
Screenshot: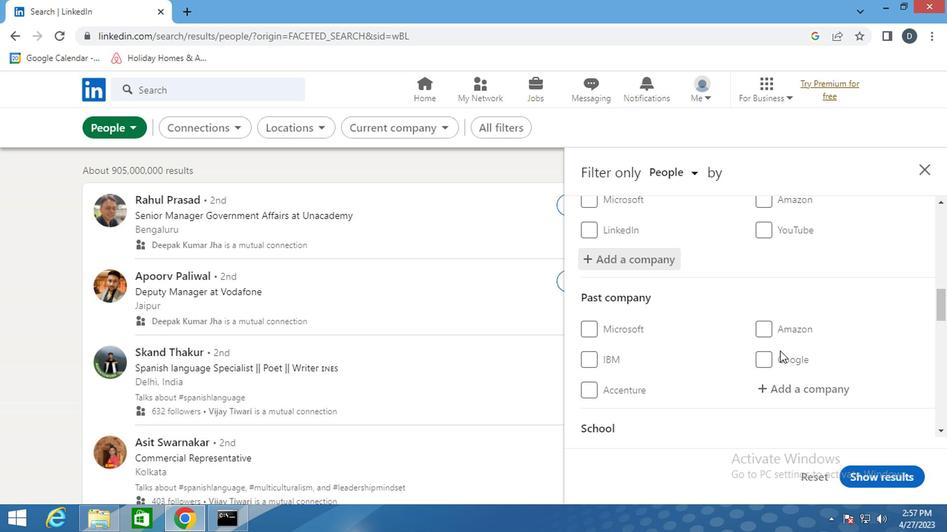 
Action: Mouse moved to (792, 353)
Screenshot: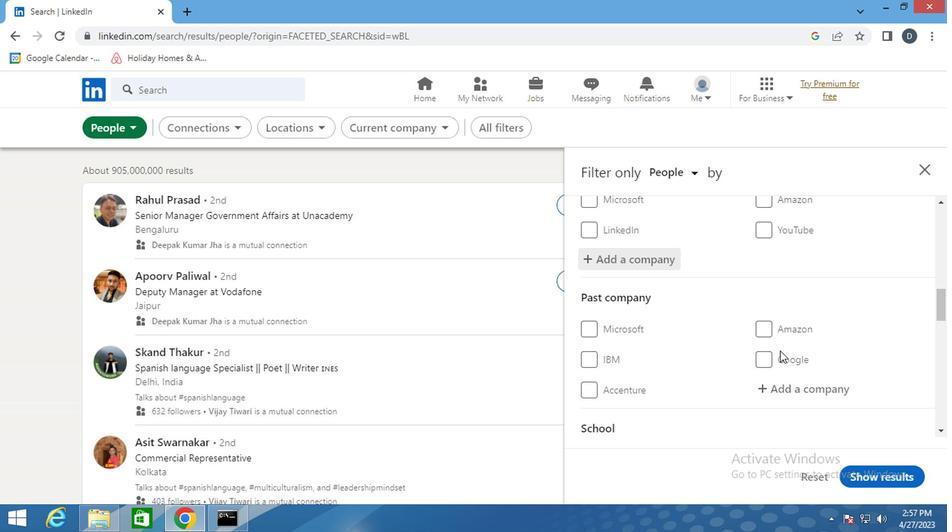 
Action: Mouse scrolled (792, 352) with delta (0, 0)
Screenshot: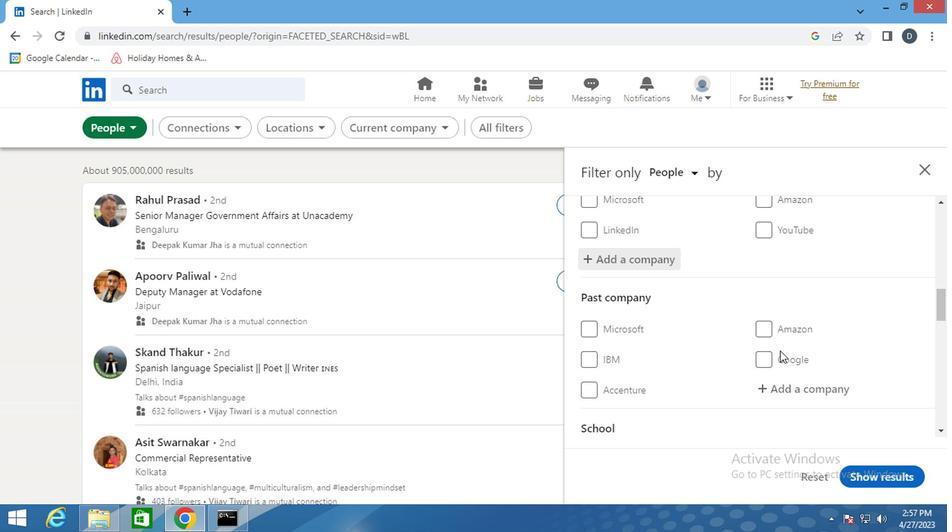 
Action: Mouse moved to (792, 387)
Screenshot: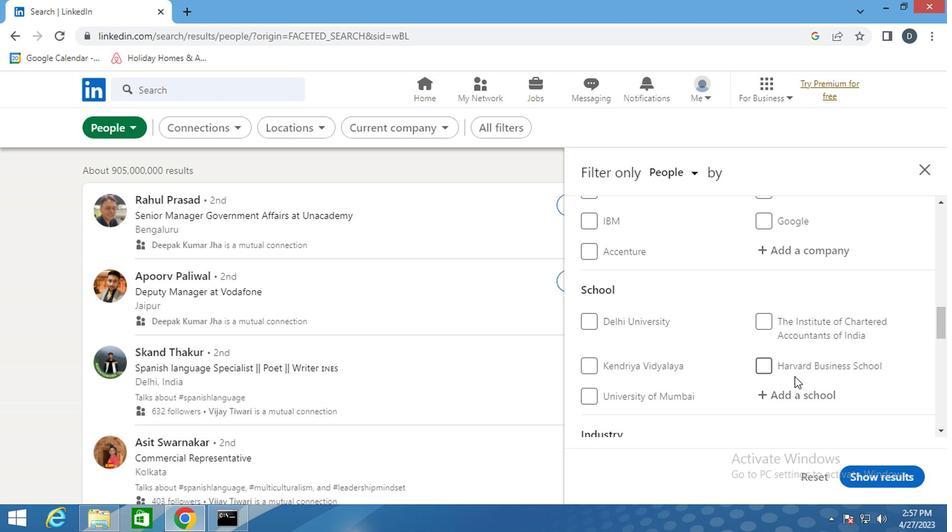 
Action: Mouse pressed left at (792, 387)
Screenshot: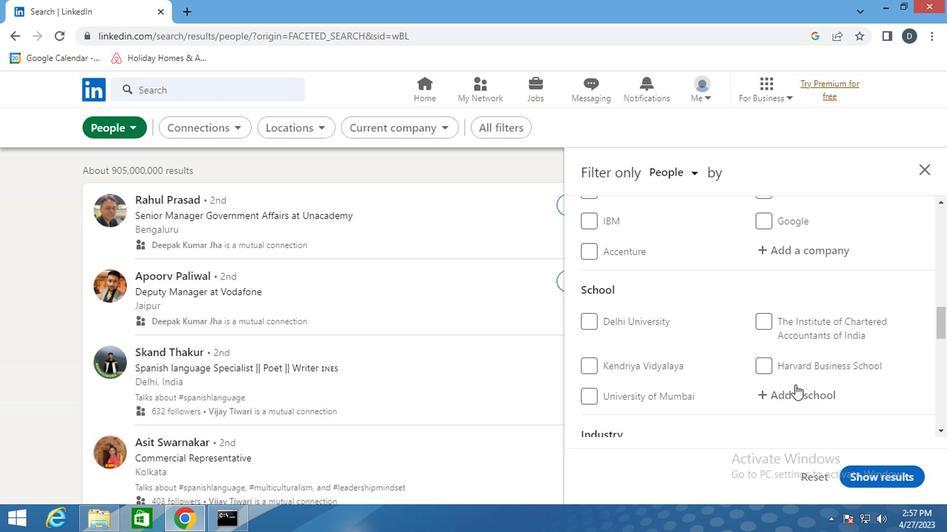 
Action: Mouse moved to (792, 395)
Screenshot: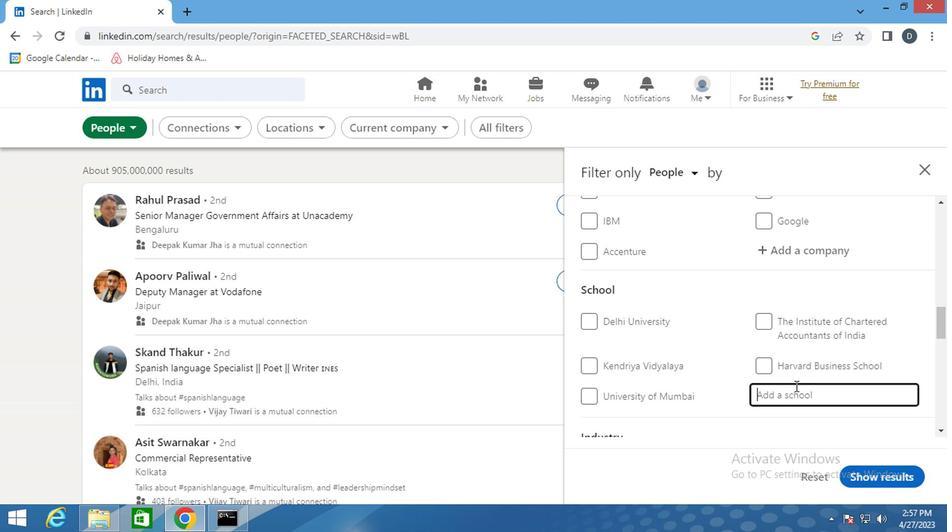
Action: Key pressed <Key.shift><Key.shift>MAHATMA<Key.space><Key.shift>EDUC
Screenshot: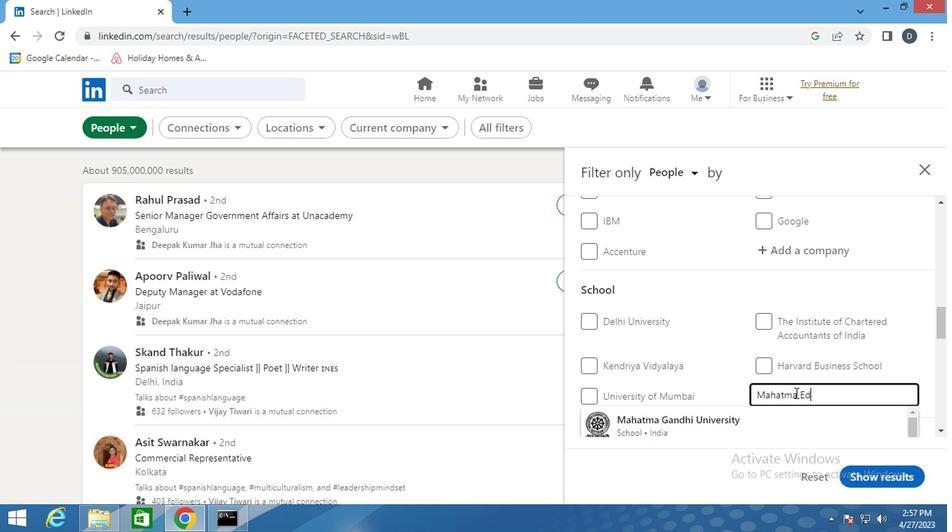 
Action: Mouse moved to (801, 398)
Screenshot: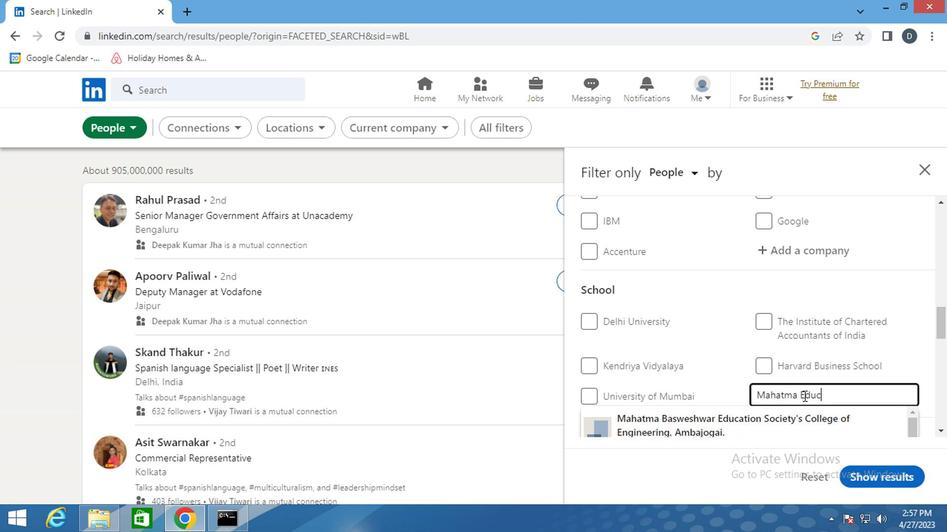 
Action: Key pressed ATION
Screenshot: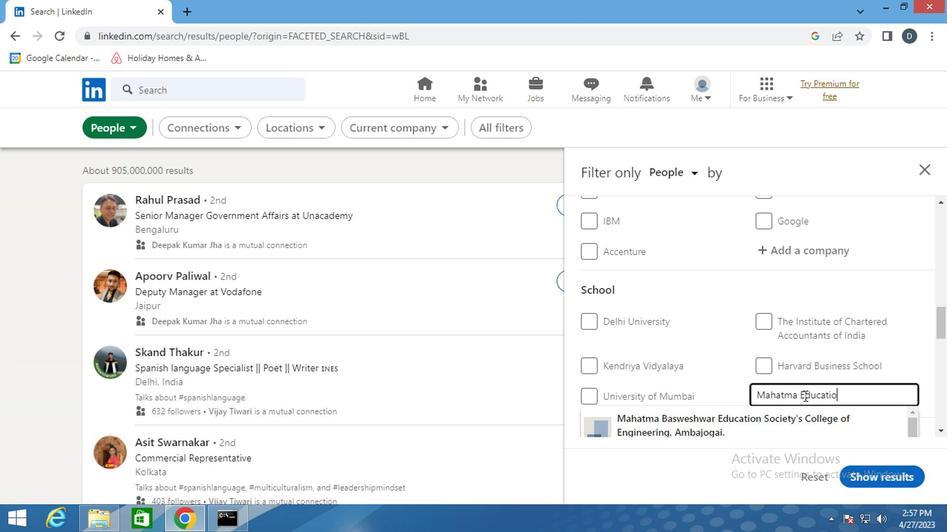 
Action: Mouse moved to (815, 422)
Screenshot: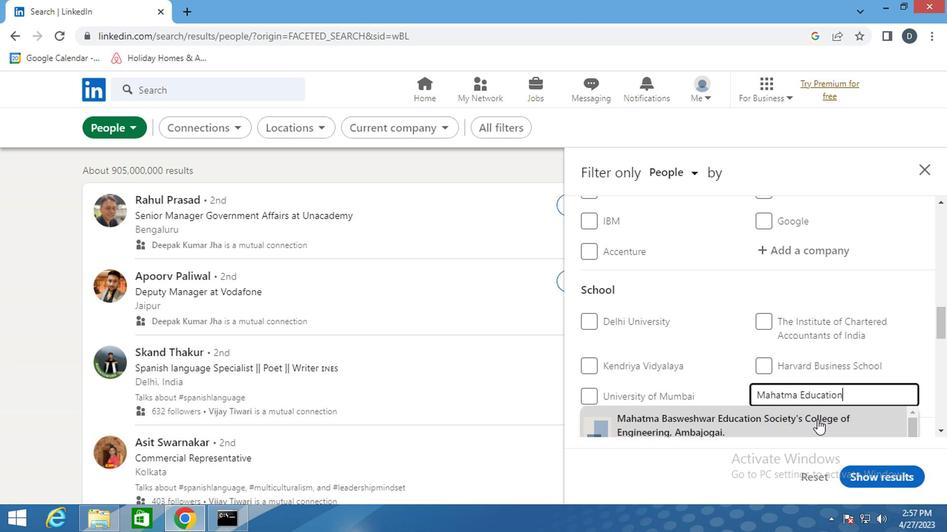 
Action: Mouse scrolled (815, 422) with delta (0, 0)
Screenshot: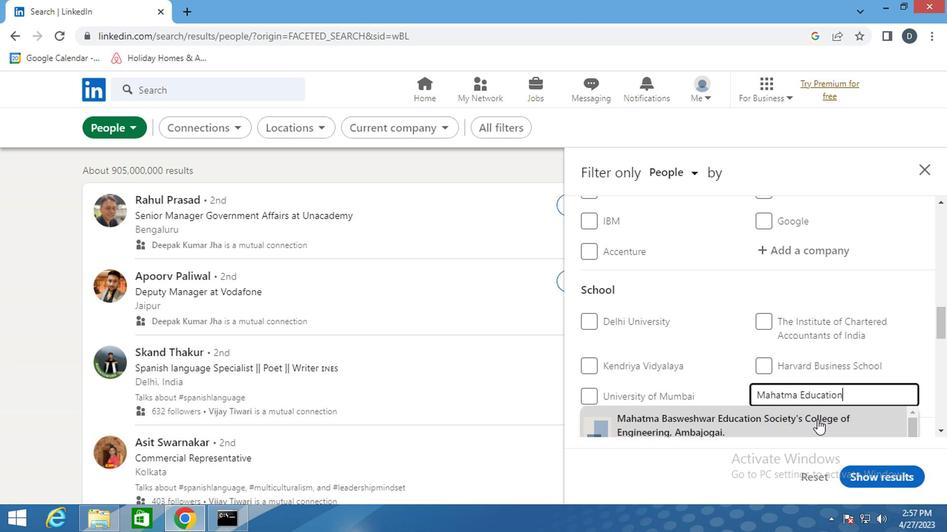 
Action: Mouse moved to (813, 417)
Screenshot: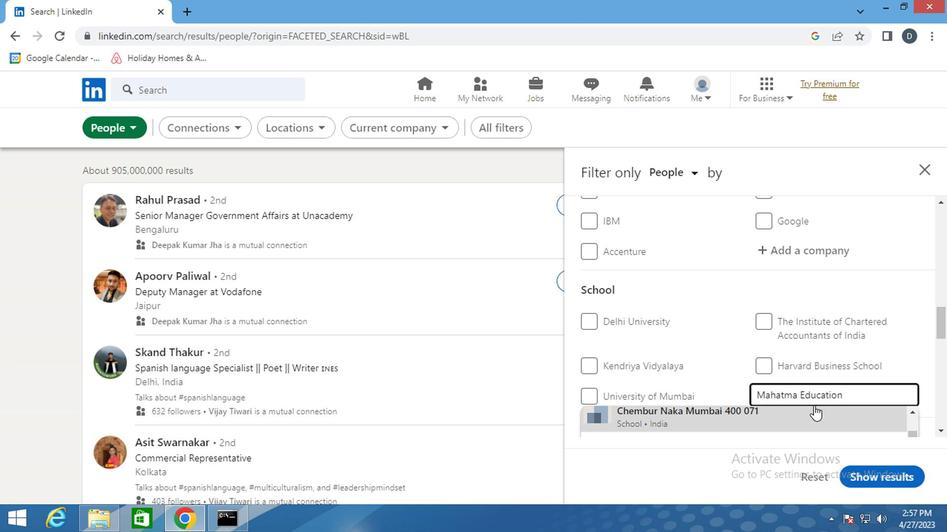 
Action: Mouse scrolled (813, 418) with delta (0, 0)
Screenshot: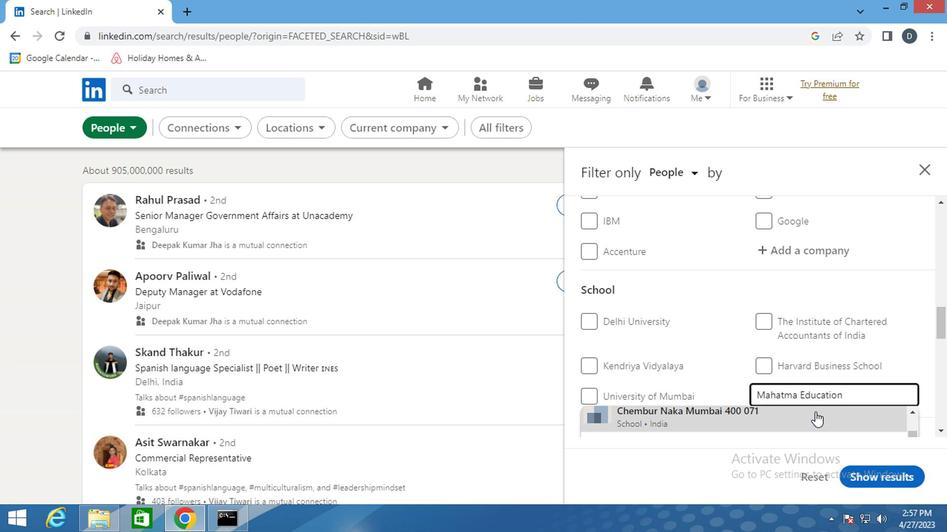 
Action: Mouse scrolled (813, 418) with delta (0, 0)
Screenshot: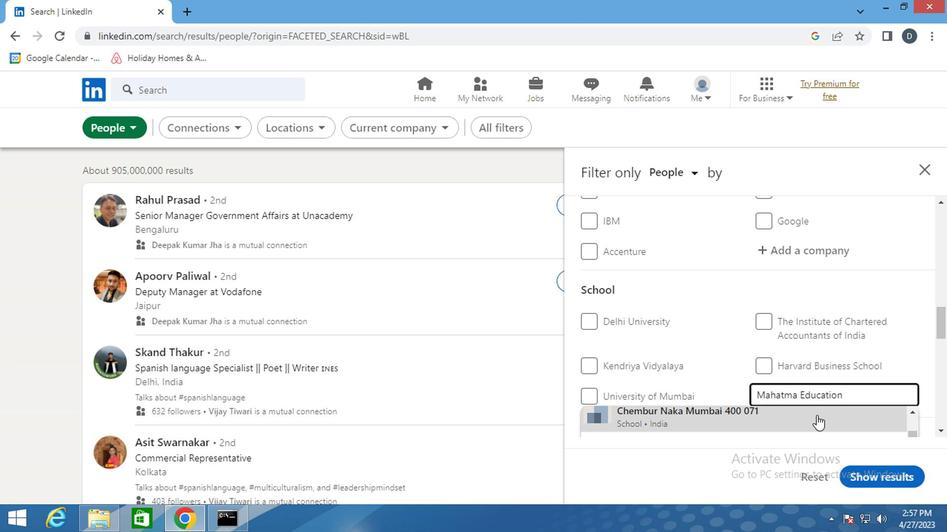 
Action: Mouse moved to (824, 346)
Screenshot: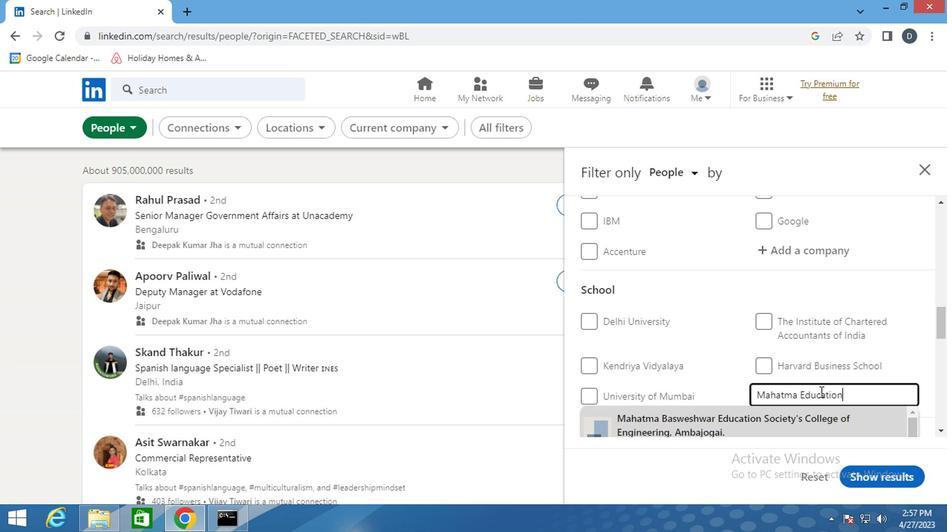 
Action: Mouse scrolled (824, 345) with delta (0, 0)
Screenshot: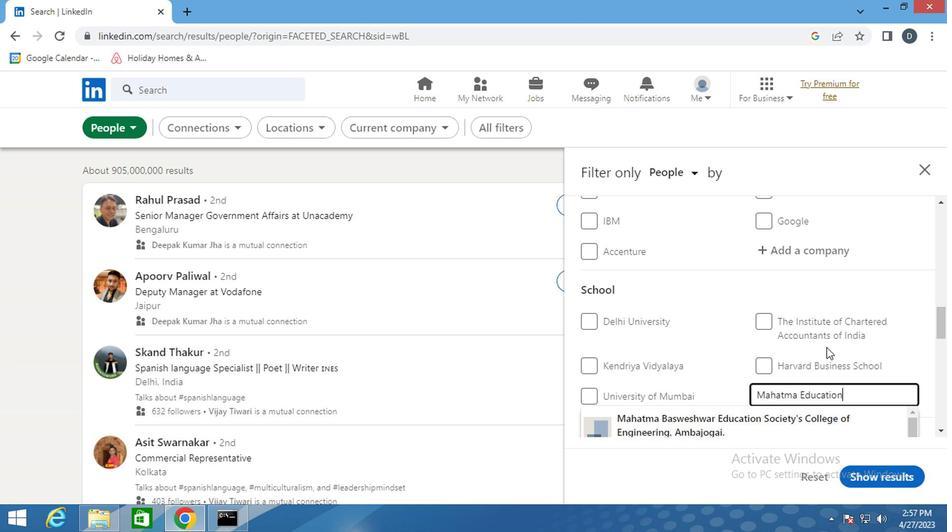 
Action: Mouse moved to (825, 346)
Screenshot: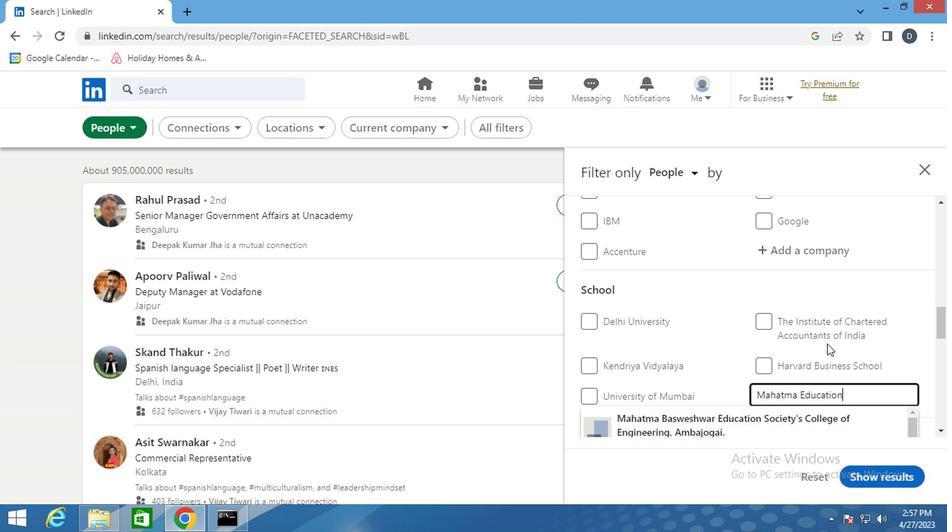 
Action: Mouse scrolled (825, 345) with delta (0, 0)
Screenshot: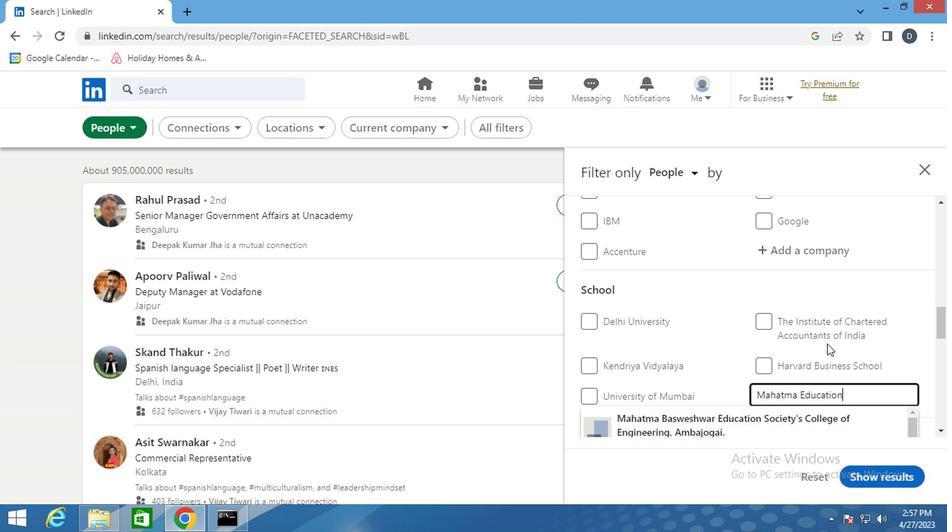 
Action: Mouse moved to (816, 332)
Screenshot: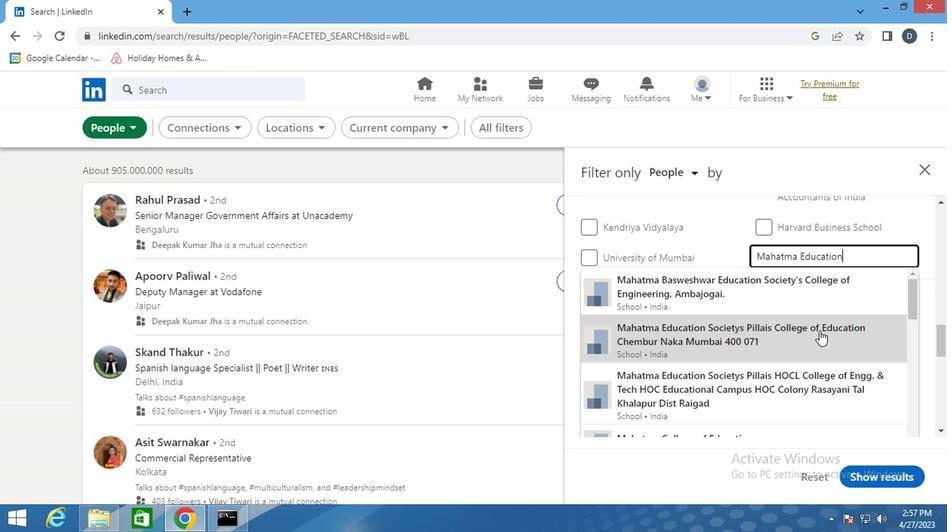 
Action: Mouse pressed left at (816, 332)
Screenshot: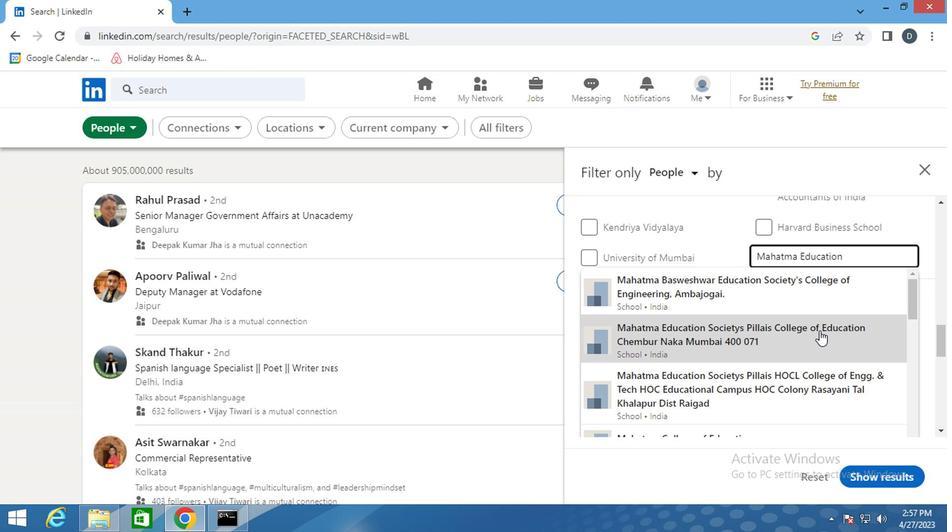 
Action: Mouse moved to (769, 343)
Screenshot: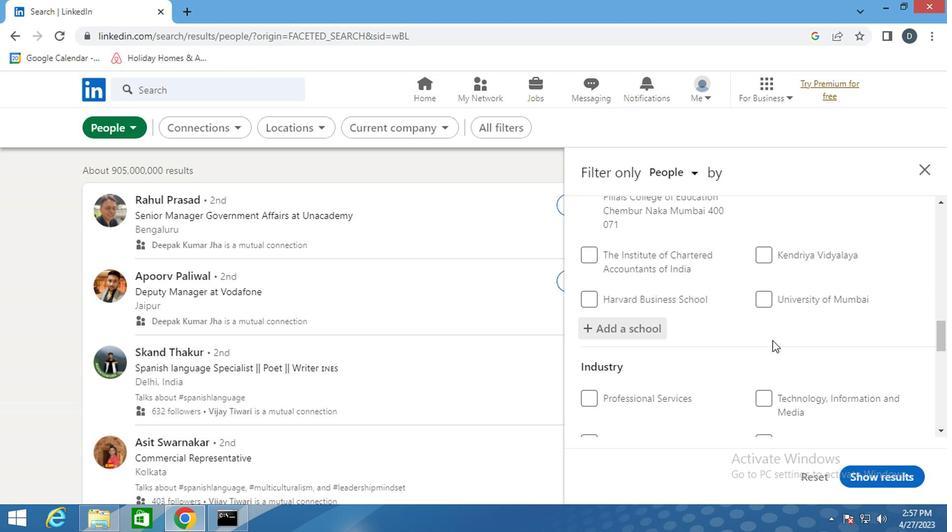 
Action: Mouse scrolled (769, 344) with delta (0, 0)
Screenshot: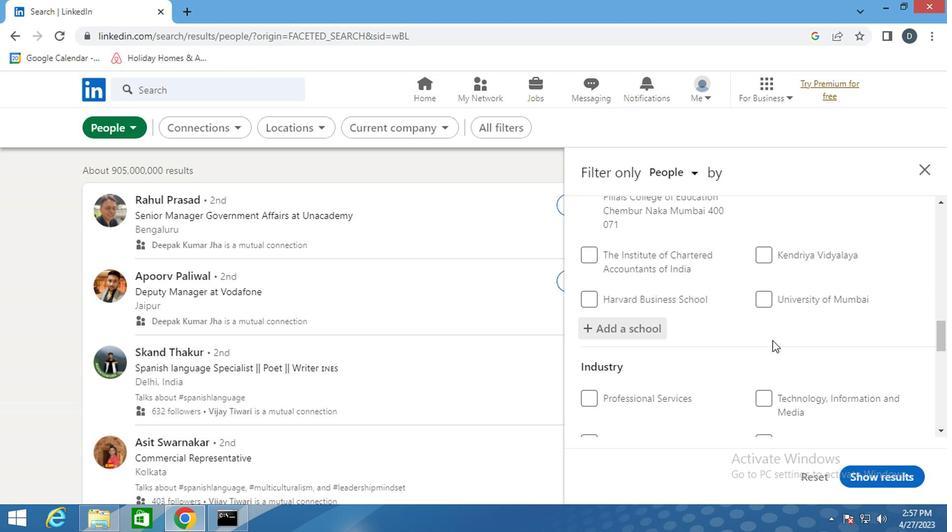 
Action: Mouse moved to (769, 344)
Screenshot: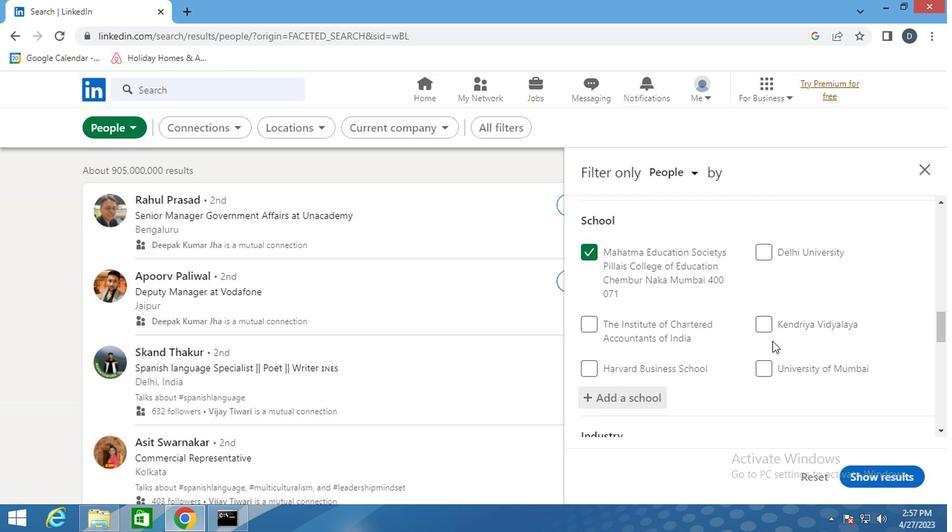 
Action: Mouse scrolled (769, 343) with delta (0, 0)
Screenshot: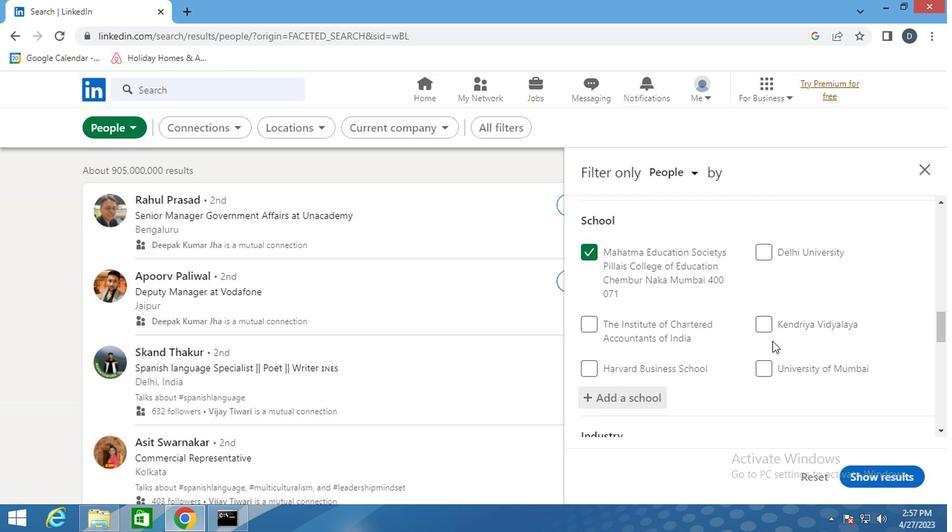 
Action: Mouse moved to (769, 344)
Screenshot: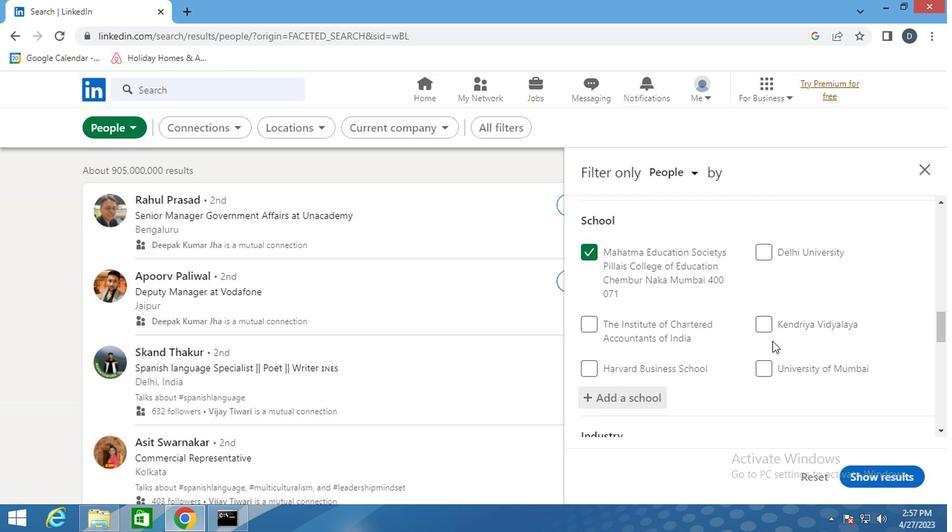 
Action: Mouse scrolled (769, 343) with delta (0, 0)
Screenshot: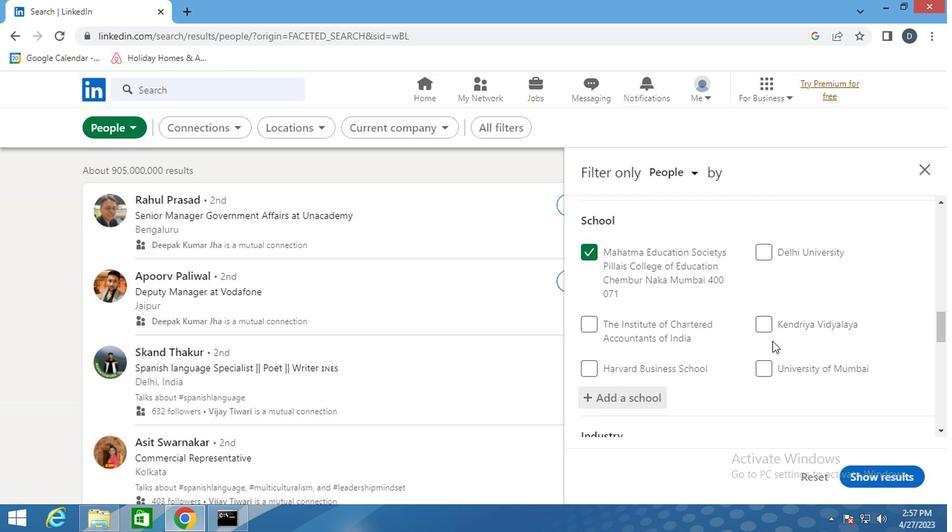 
Action: Mouse moved to (769, 345)
Screenshot: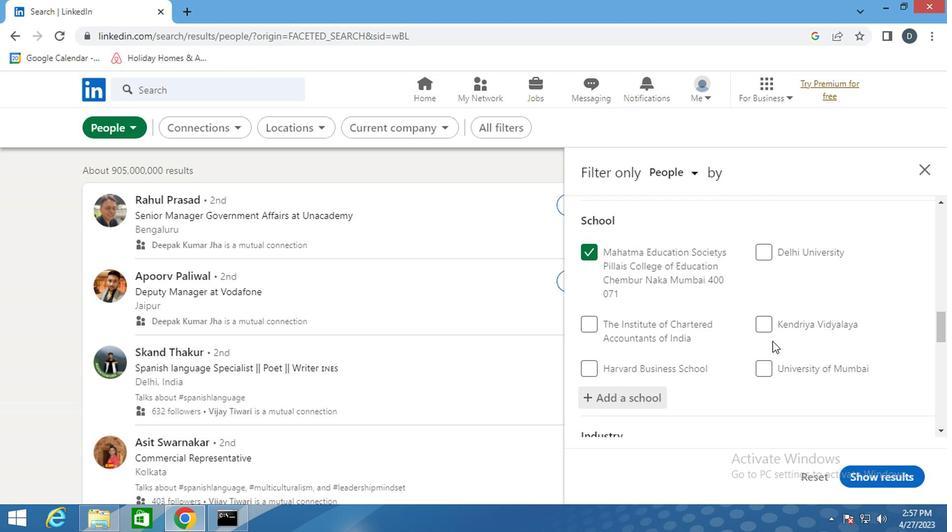 
Action: Mouse scrolled (769, 344) with delta (0, 0)
Screenshot: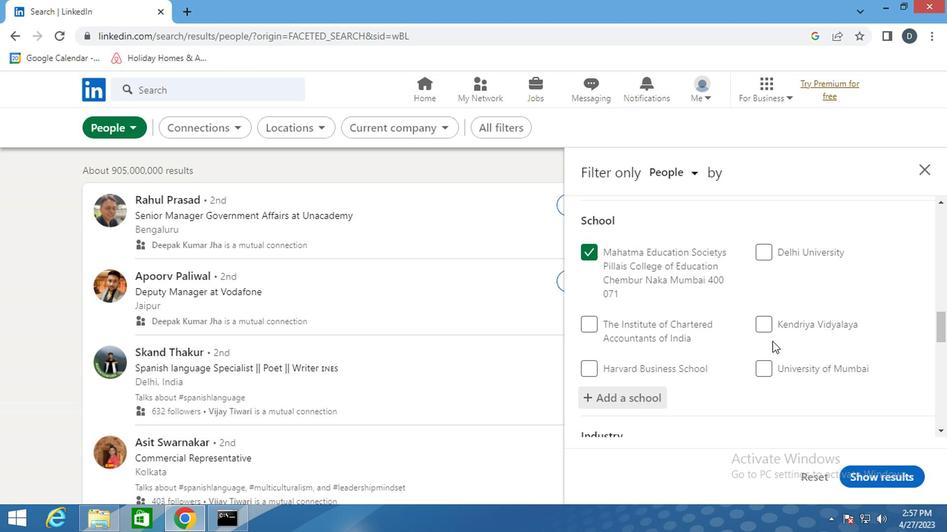 
Action: Mouse moved to (767, 344)
Screenshot: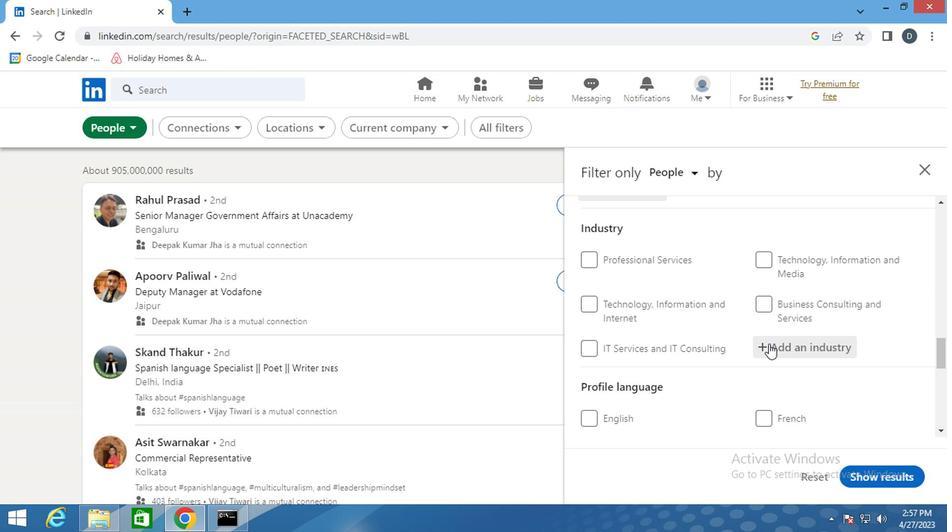 
Action: Mouse pressed left at (767, 344)
Screenshot: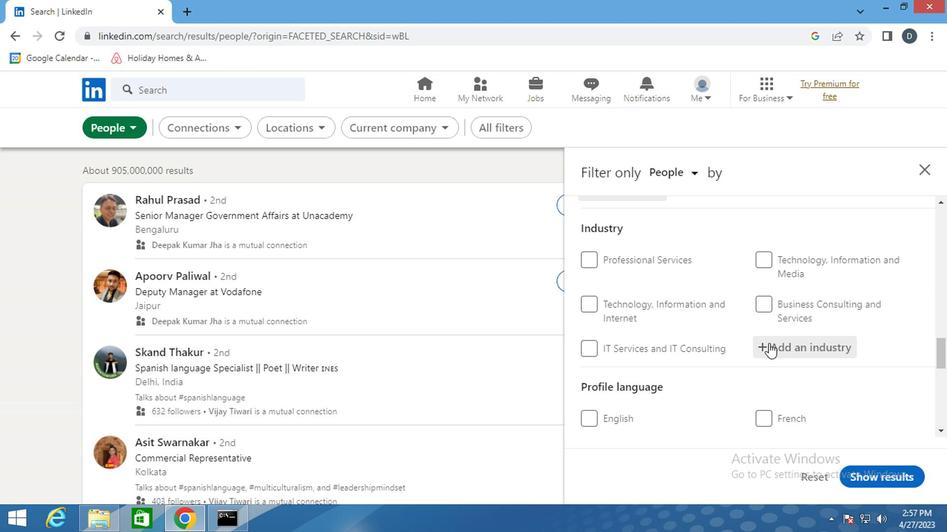 
Action: Mouse moved to (759, 349)
Screenshot: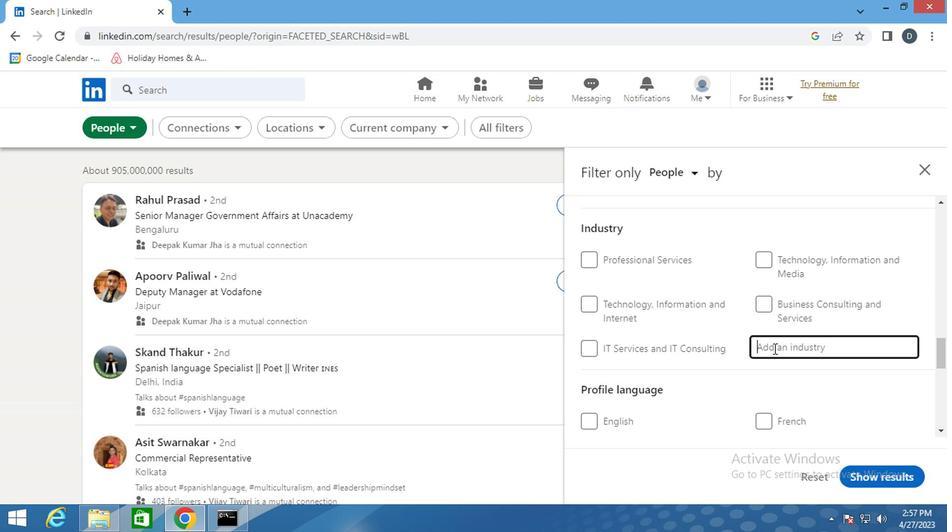 
Action: Key pressed <Key.shift>COSMET
Screenshot: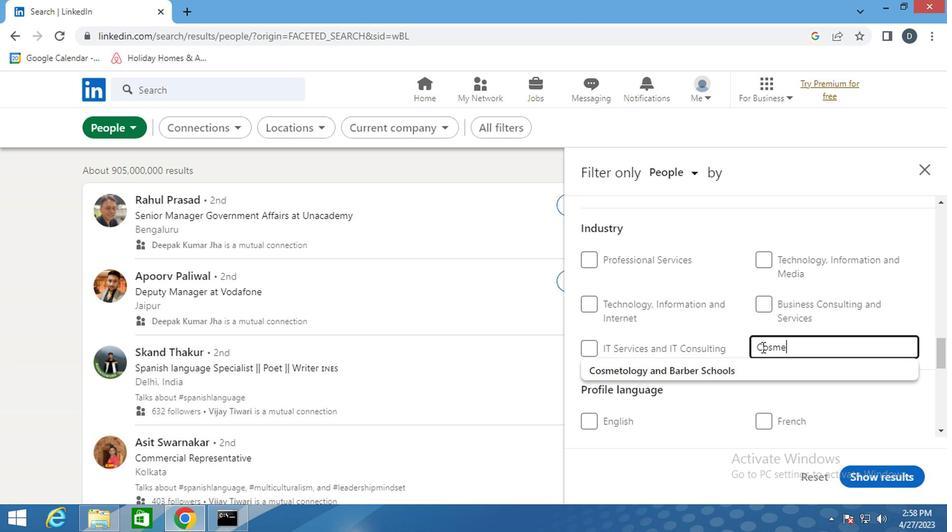 
Action: Mouse moved to (749, 371)
Screenshot: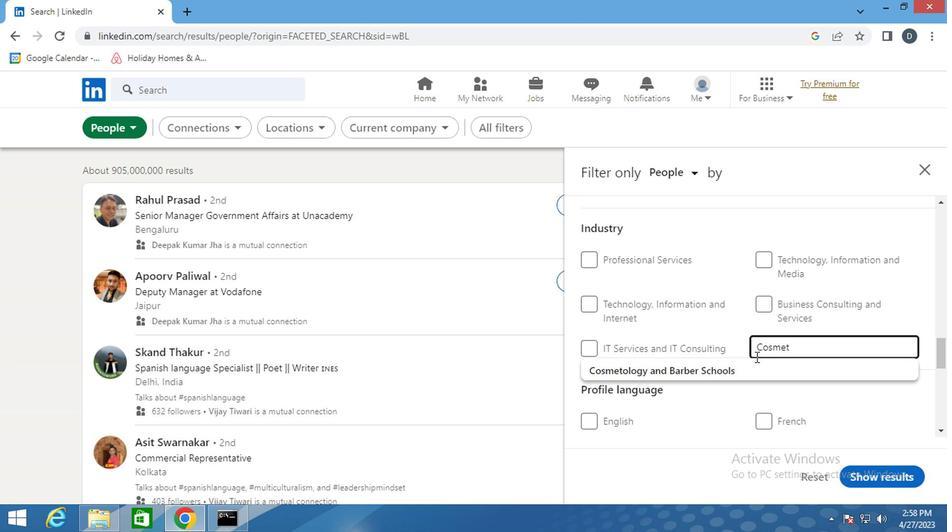 
Action: Mouse pressed left at (749, 371)
Screenshot: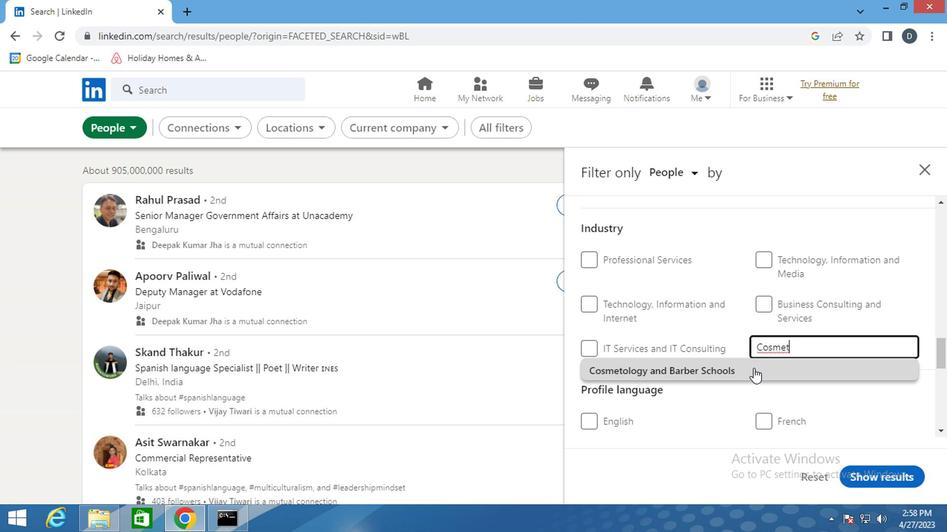 
Action: Mouse moved to (750, 368)
Screenshot: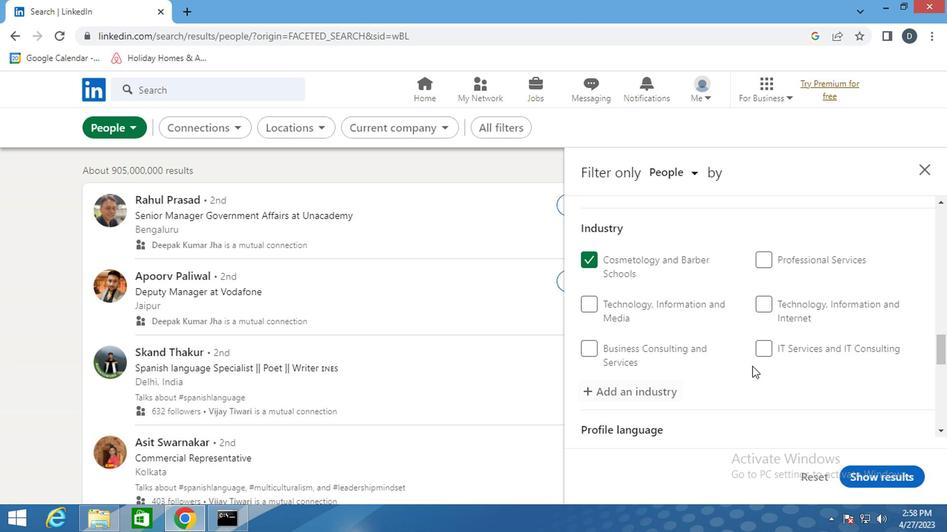 
Action: Mouse scrolled (750, 368) with delta (0, 0)
Screenshot: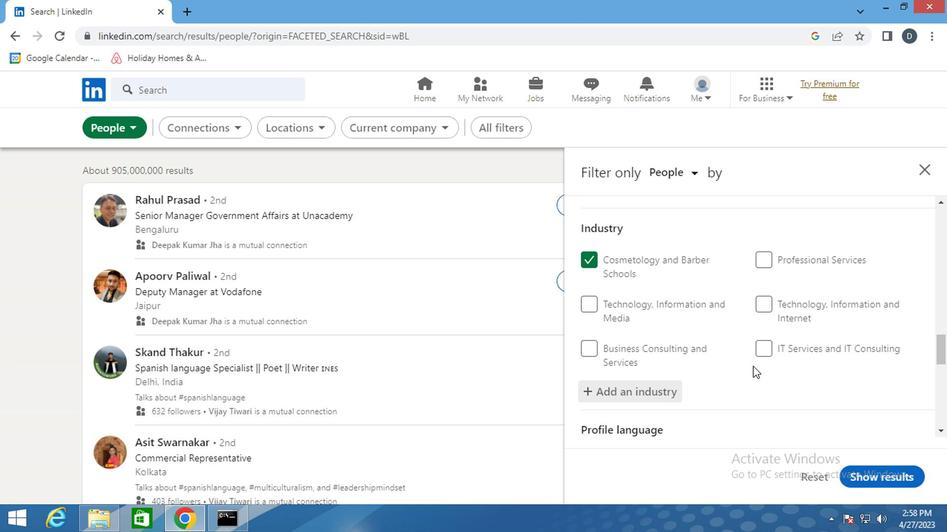 
Action: Mouse scrolled (750, 368) with delta (0, 0)
Screenshot: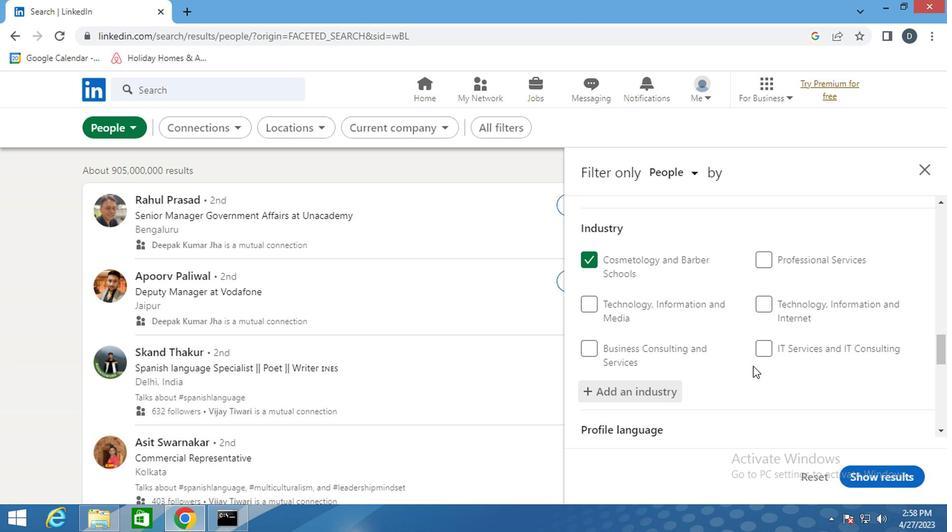 
Action: Mouse scrolled (750, 368) with delta (0, 0)
Screenshot: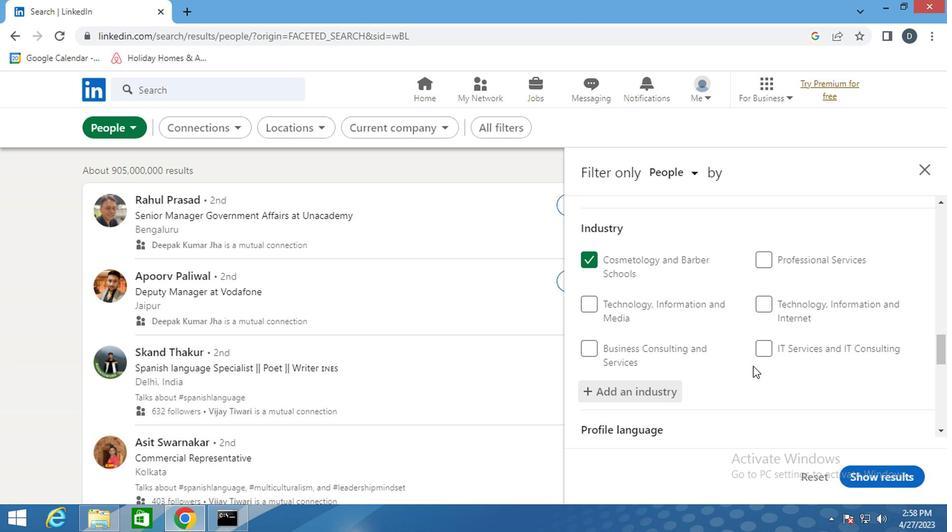 
Action: Mouse moved to (786, 365)
Screenshot: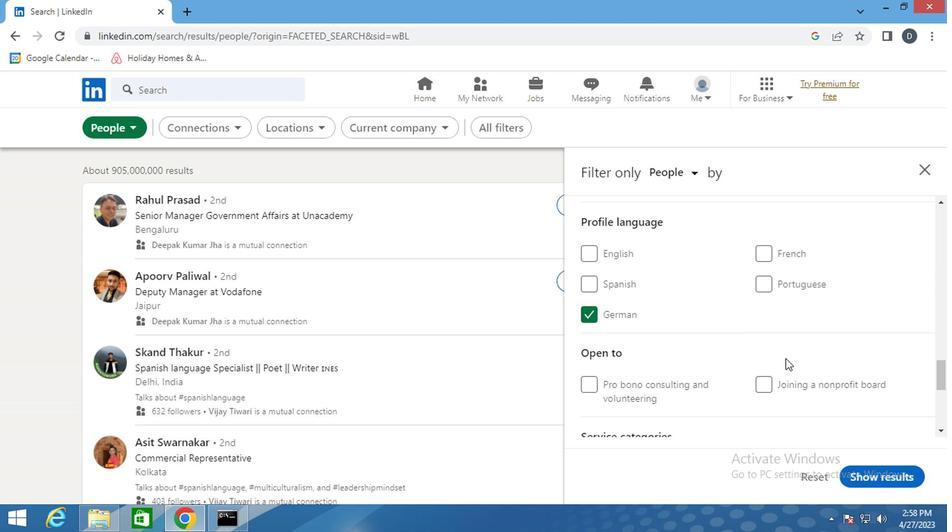 
Action: Mouse scrolled (786, 365) with delta (0, 0)
Screenshot: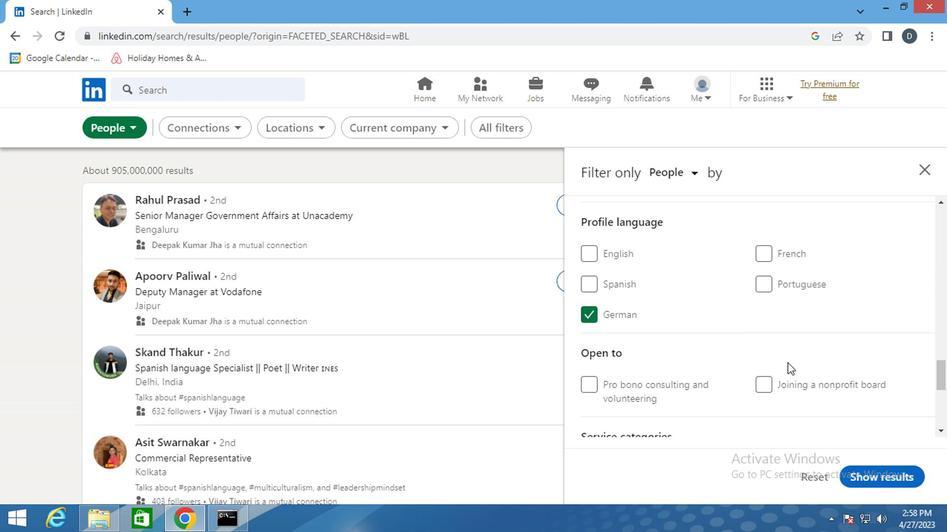 
Action: Mouse moved to (786, 366)
Screenshot: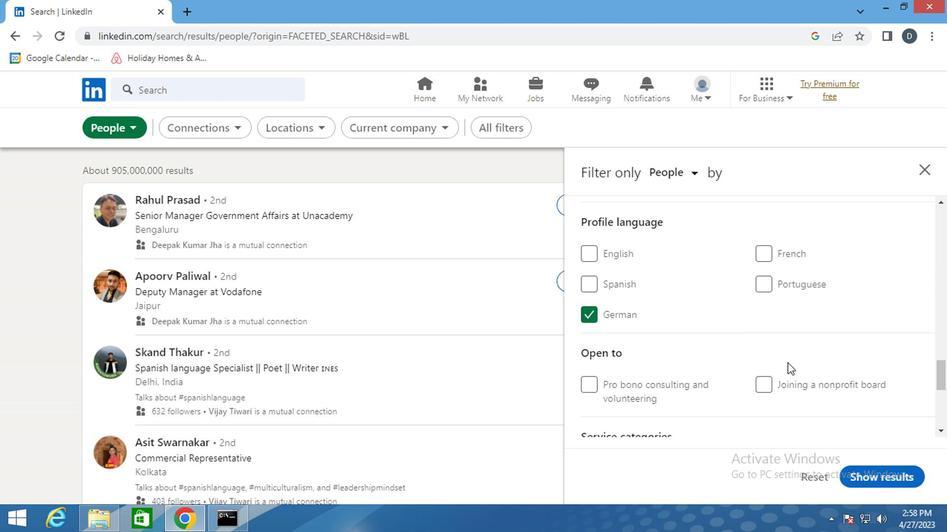 
Action: Mouse scrolled (786, 365) with delta (0, 0)
Screenshot: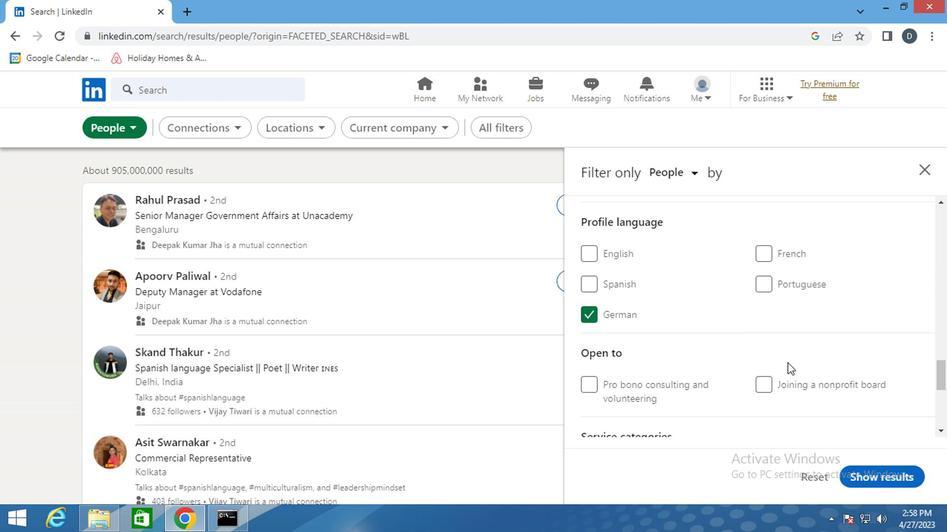 
Action: Mouse scrolled (786, 365) with delta (0, 0)
Screenshot: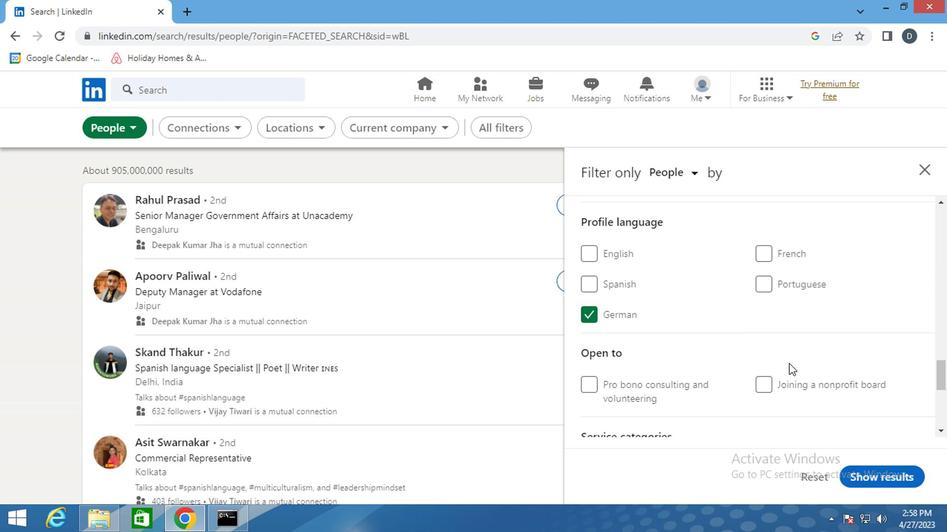 
Action: Mouse moved to (807, 322)
Screenshot: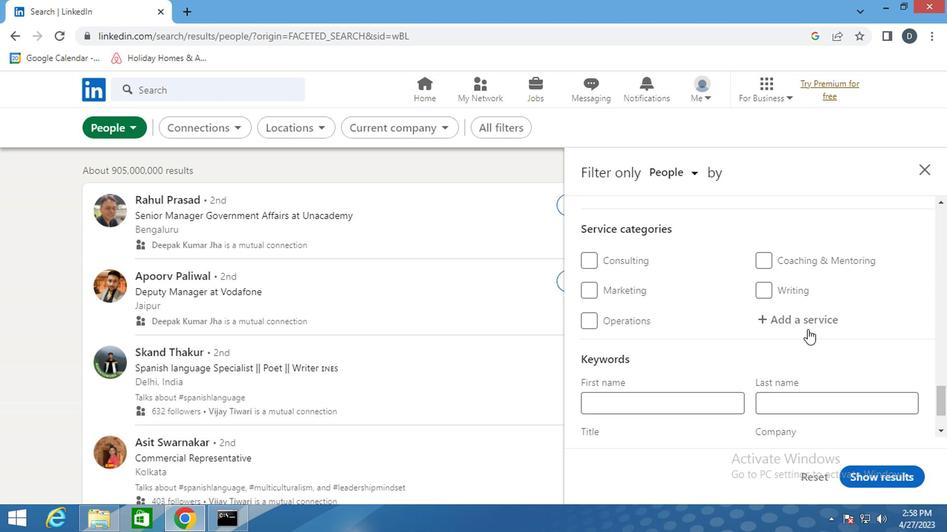 
Action: Mouse pressed left at (807, 322)
Screenshot: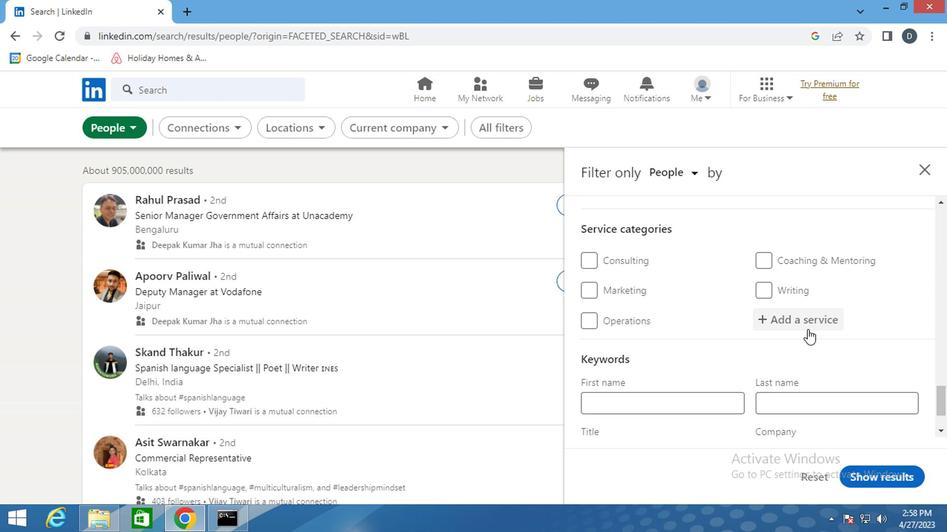 
Action: Mouse moved to (807, 322)
Screenshot: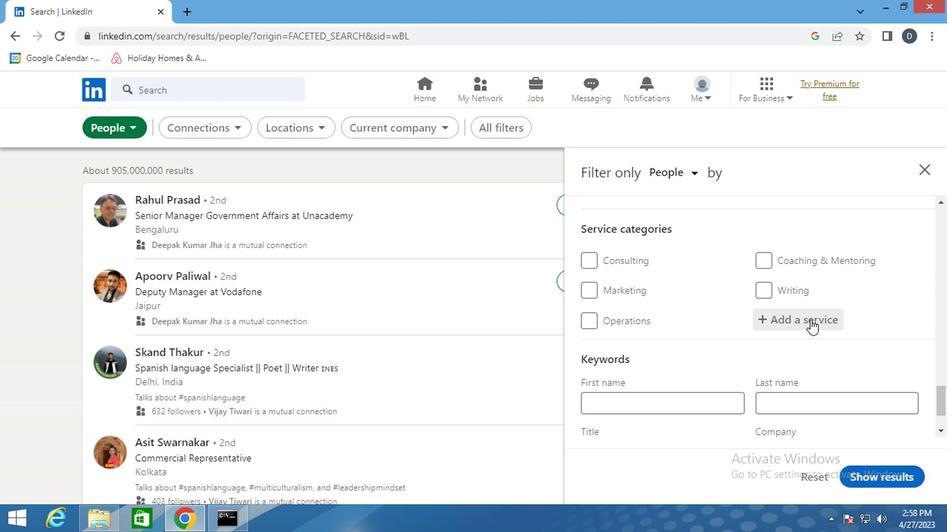 
Action: Key pressed <Key.shift>HOMET<Key.backspace>O
Screenshot: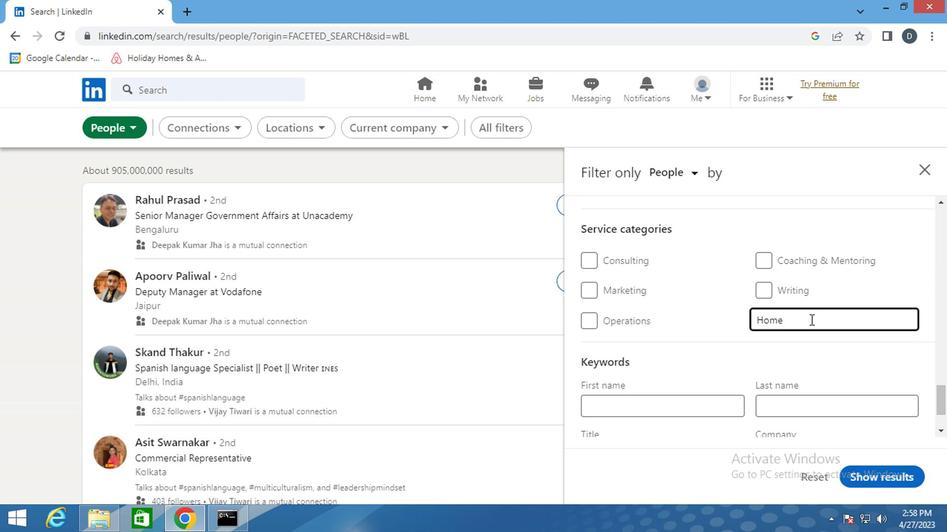 
Action: Mouse moved to (764, 341)
Screenshot: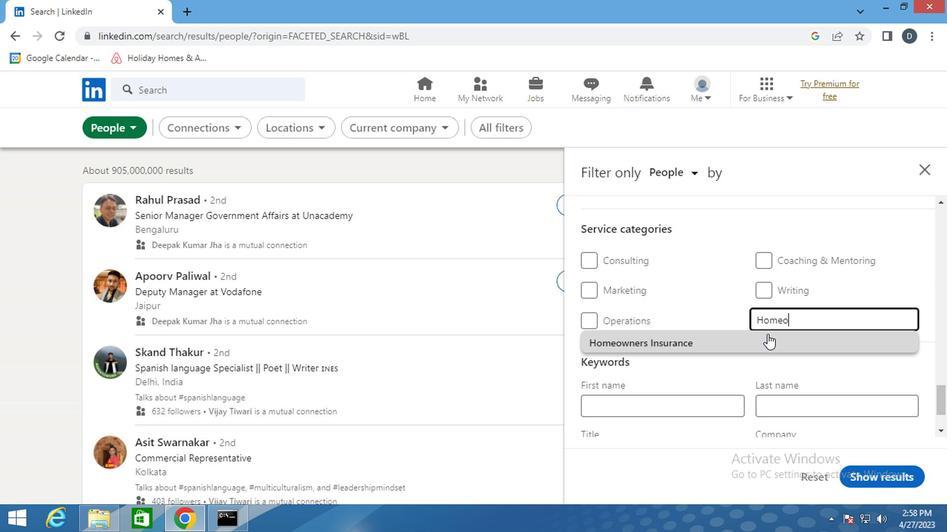 
Action: Mouse pressed left at (764, 341)
Screenshot: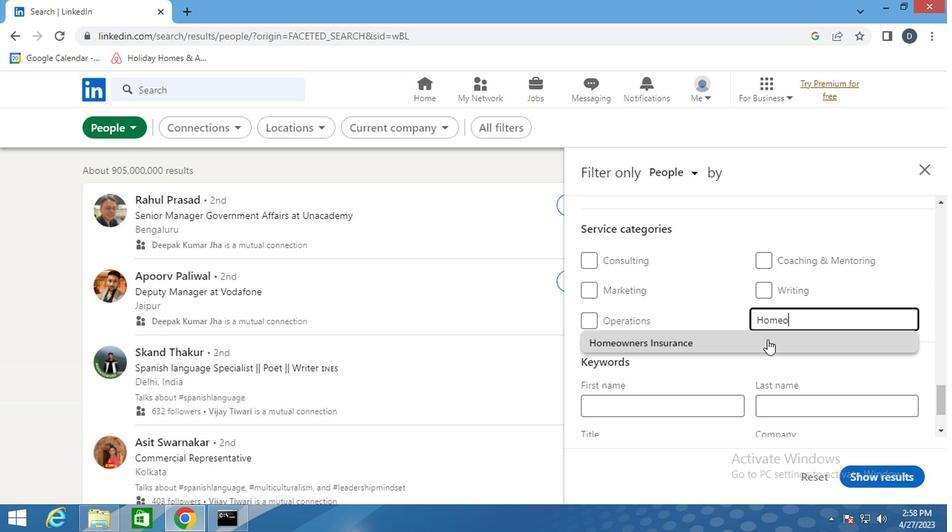 
Action: Mouse moved to (757, 365)
Screenshot: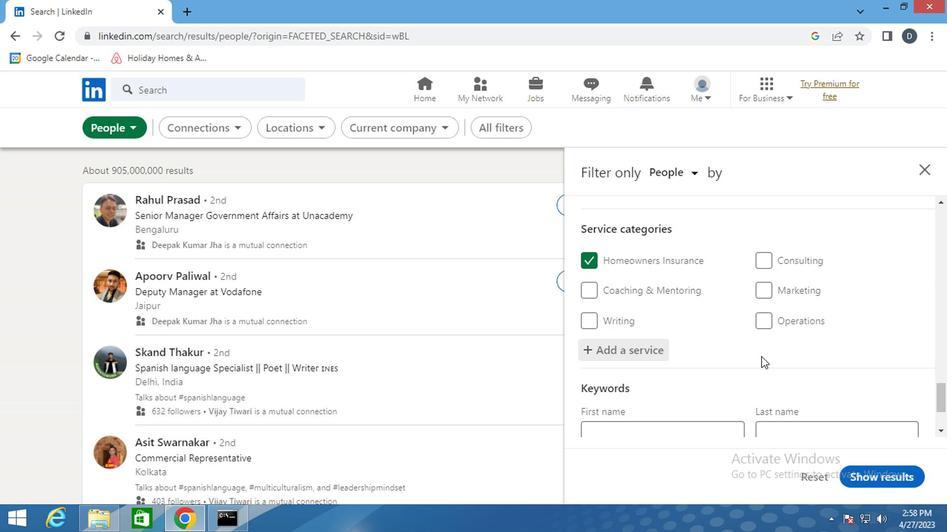 
Action: Mouse scrolled (757, 365) with delta (0, 0)
Screenshot: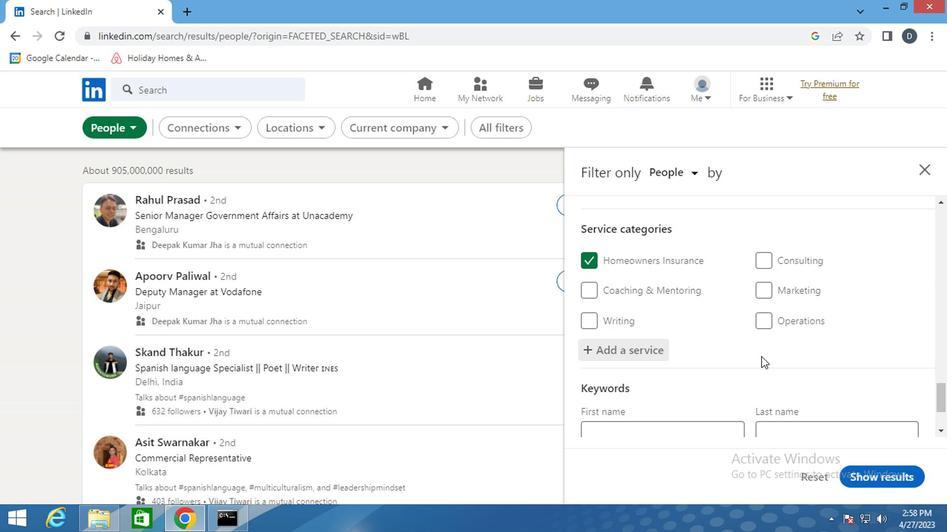 
Action: Mouse moved to (757, 366)
Screenshot: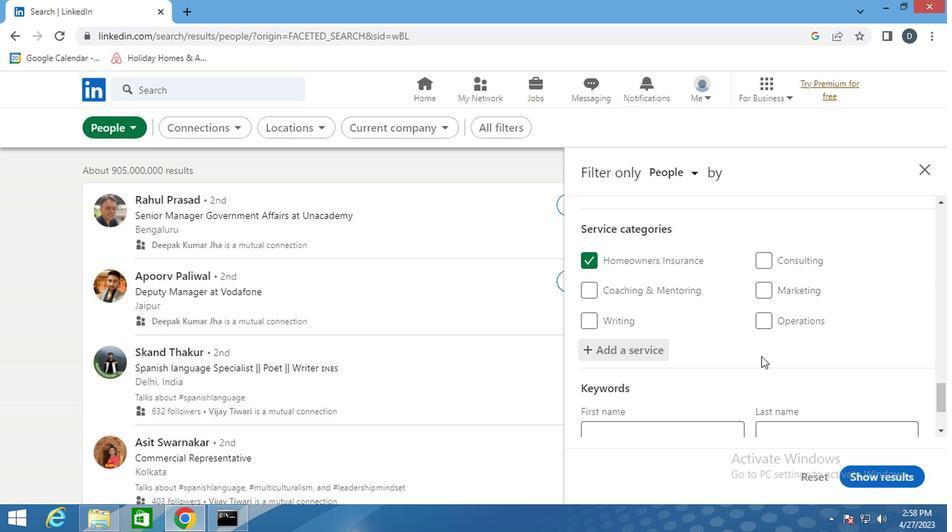 
Action: Mouse scrolled (757, 365) with delta (0, 0)
Screenshot: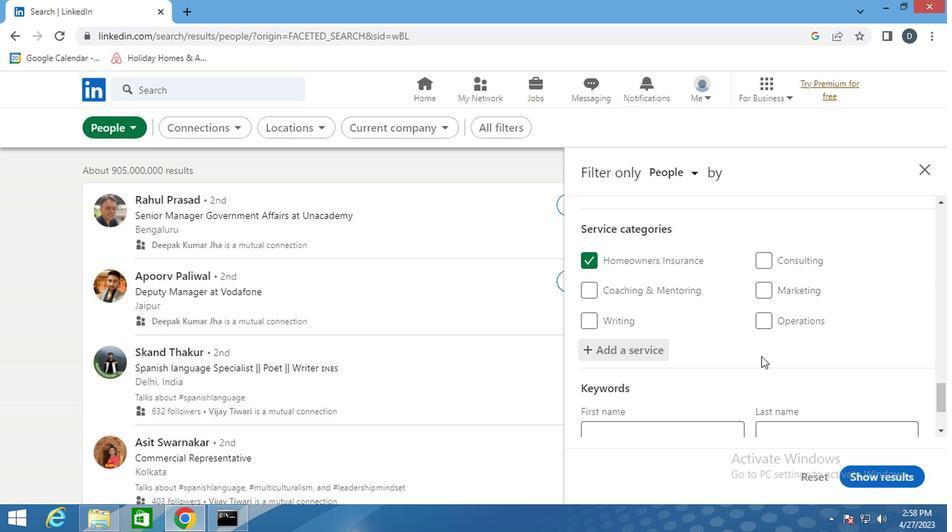 
Action: Mouse scrolled (757, 365) with delta (0, 0)
Screenshot: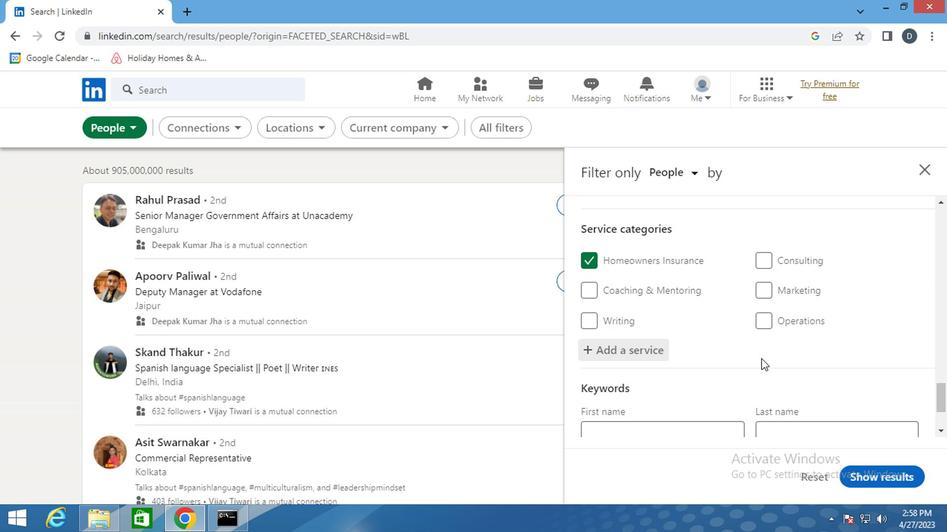 
Action: Mouse moved to (748, 368)
Screenshot: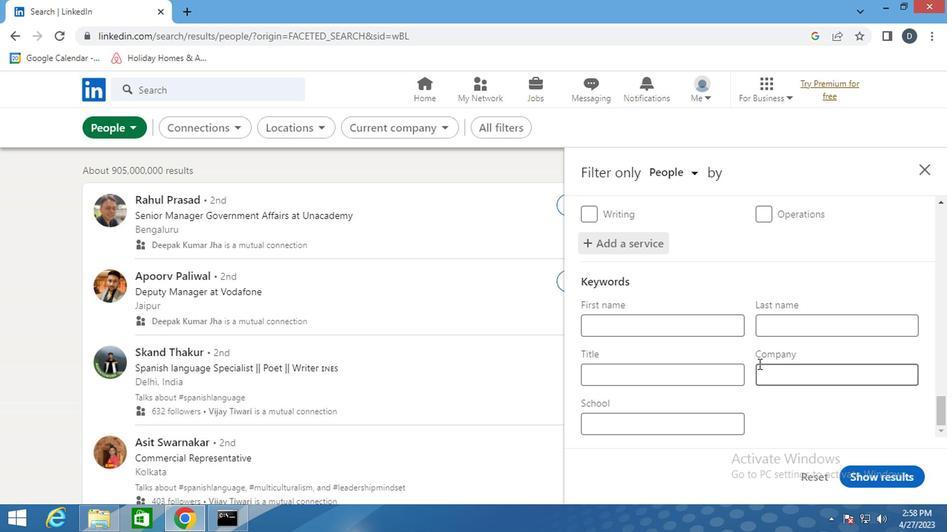 
Action: Mouse scrolled (748, 368) with delta (0, 0)
Screenshot: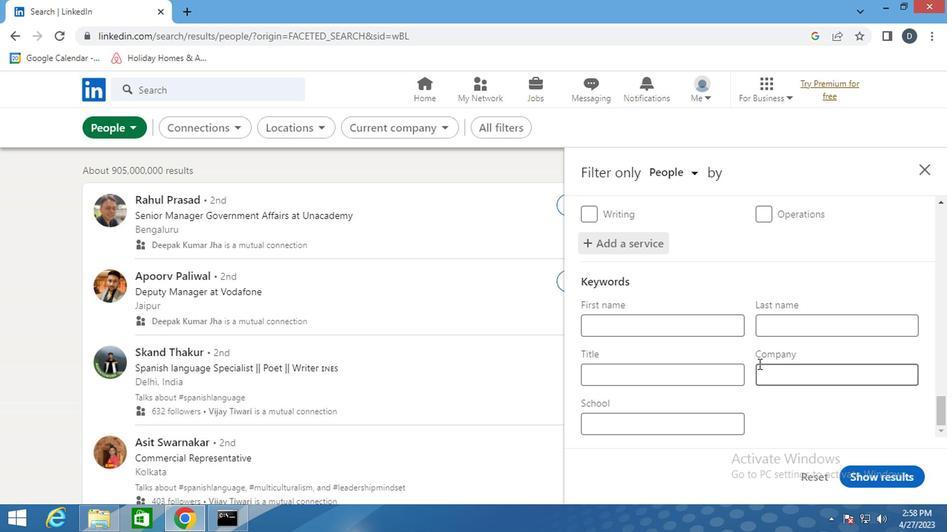 
Action: Mouse scrolled (748, 368) with delta (0, 0)
Screenshot: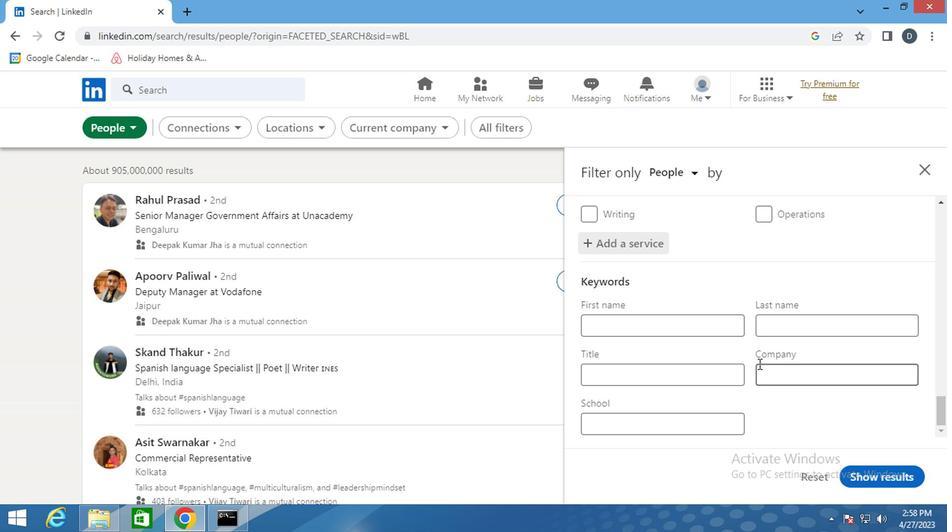 
Action: Mouse moved to (722, 373)
Screenshot: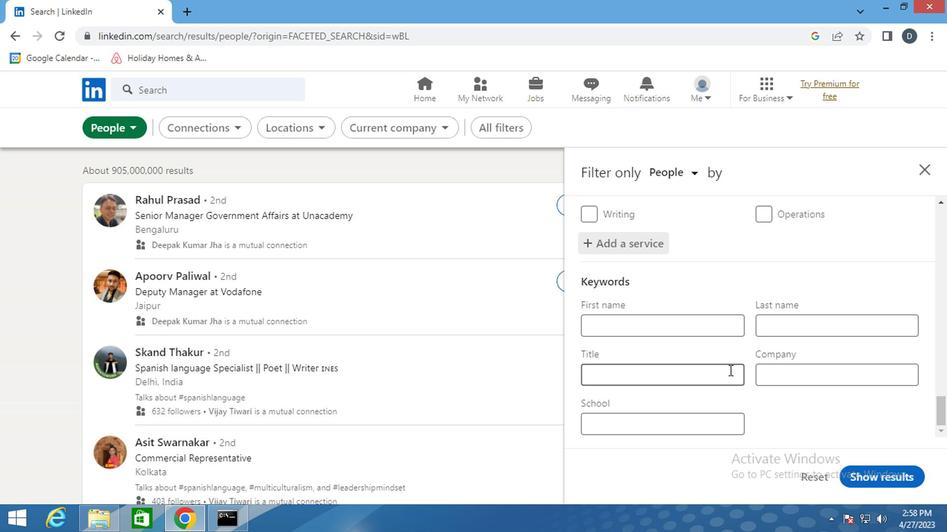 
Action: Mouse pressed left at (722, 373)
Screenshot: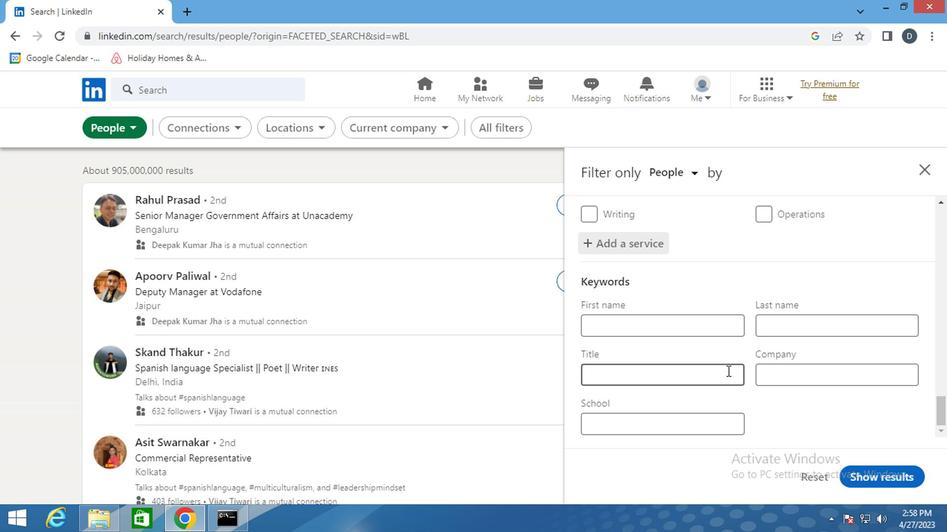 
Action: Mouse moved to (722, 373)
Screenshot: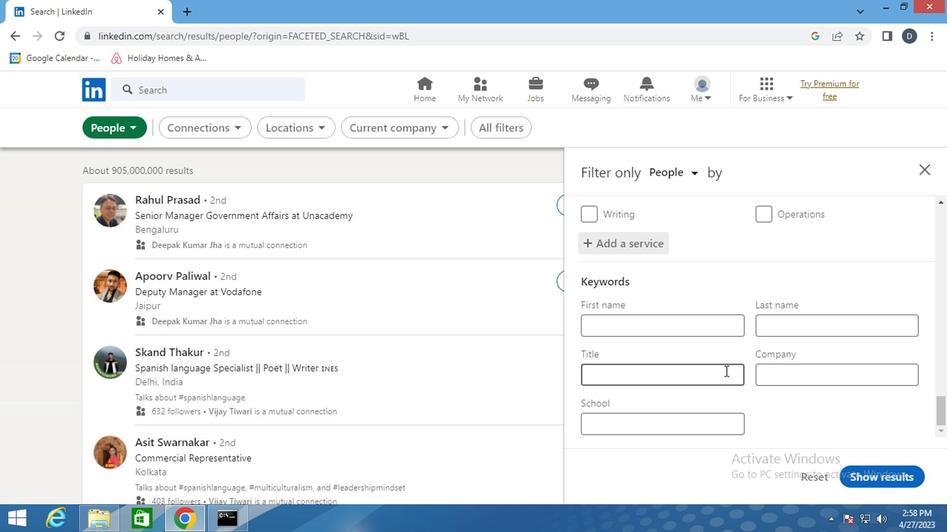 
Action: Key pressed <Key.shift>RECRUITER
Screenshot: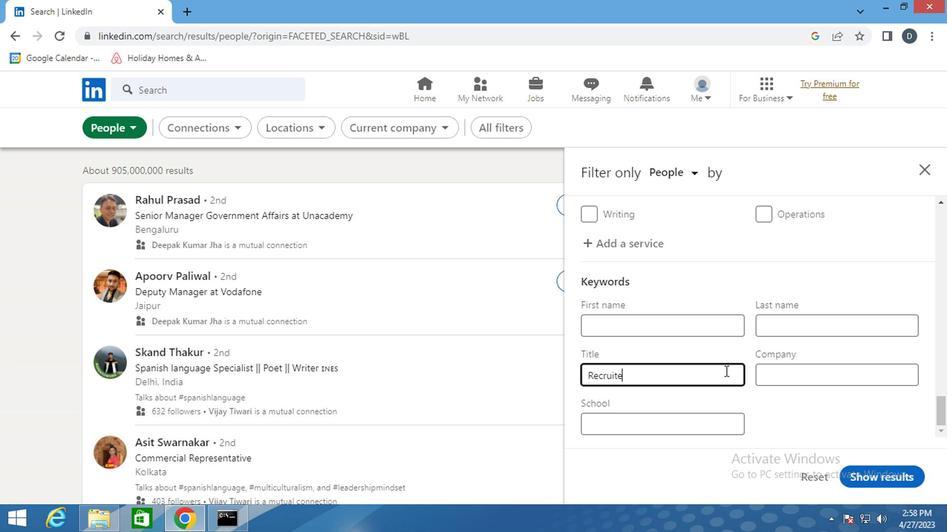 
Action: Mouse moved to (882, 478)
Screenshot: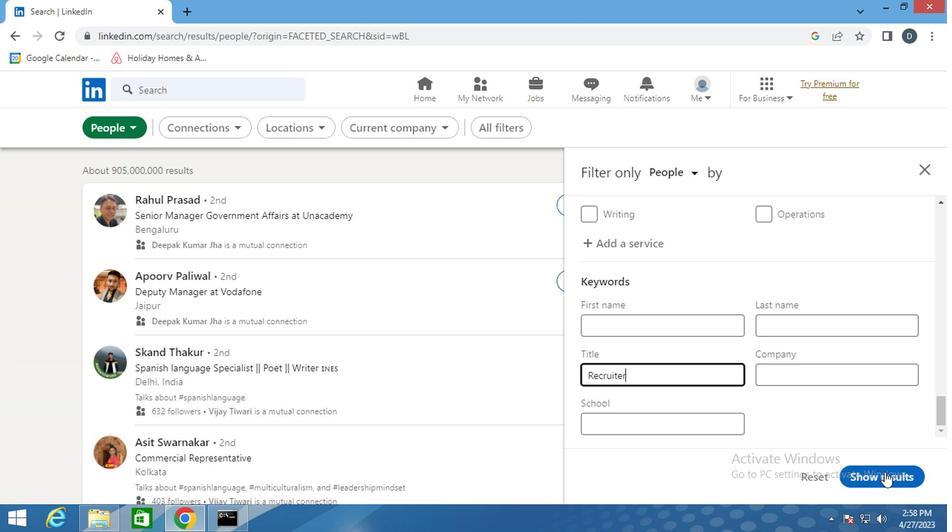 
Action: Mouse pressed left at (882, 478)
Screenshot: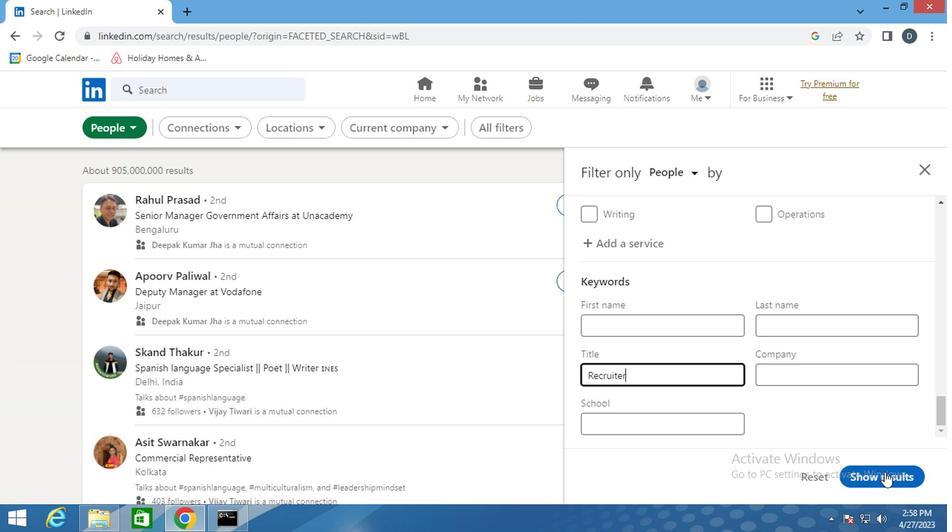 
Action: Mouse moved to (658, 310)
Screenshot: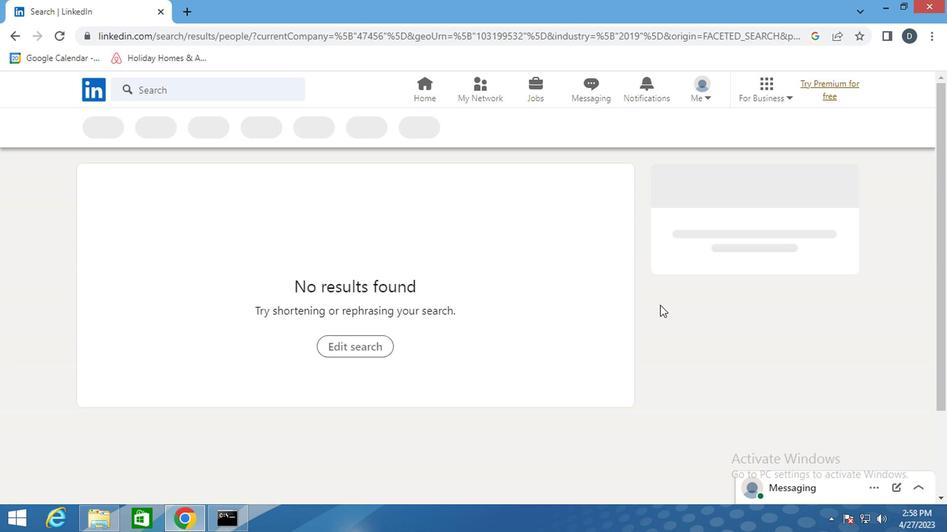 
